Task: Change  the formatting of the data to Which is Less than 5, In conditional formating, put the option 'Green Fill with Dark Green Text. . 'In the sheet   Momentum Sales log book
Action: Mouse moved to (247, 366)
Screenshot: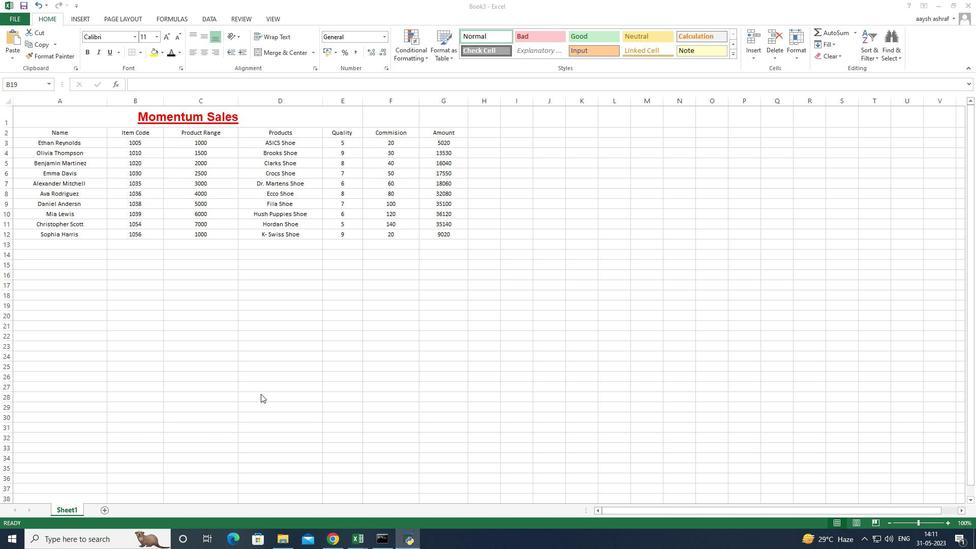 
Action: Mouse scrolled (247, 367) with delta (0, 0)
Screenshot: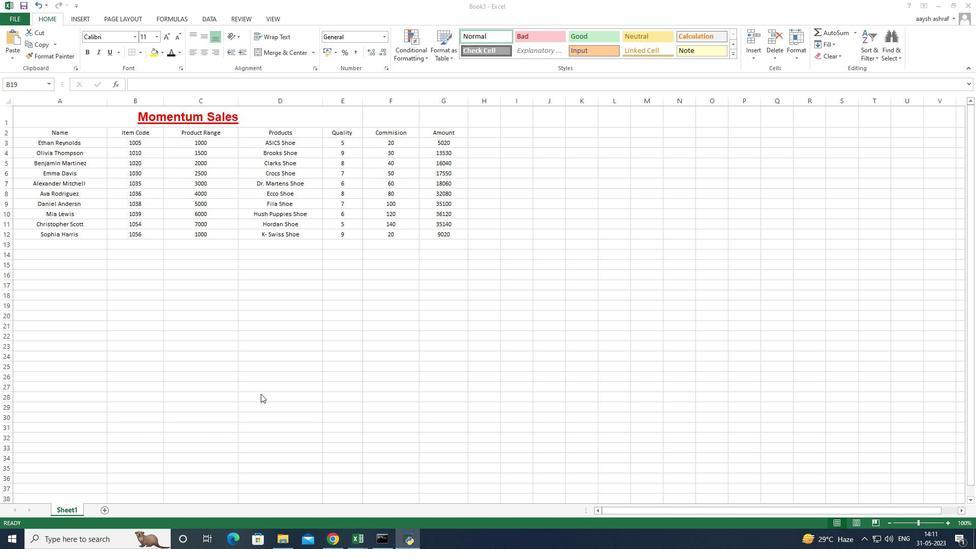 
Action: Mouse scrolled (247, 367) with delta (0, 0)
Screenshot: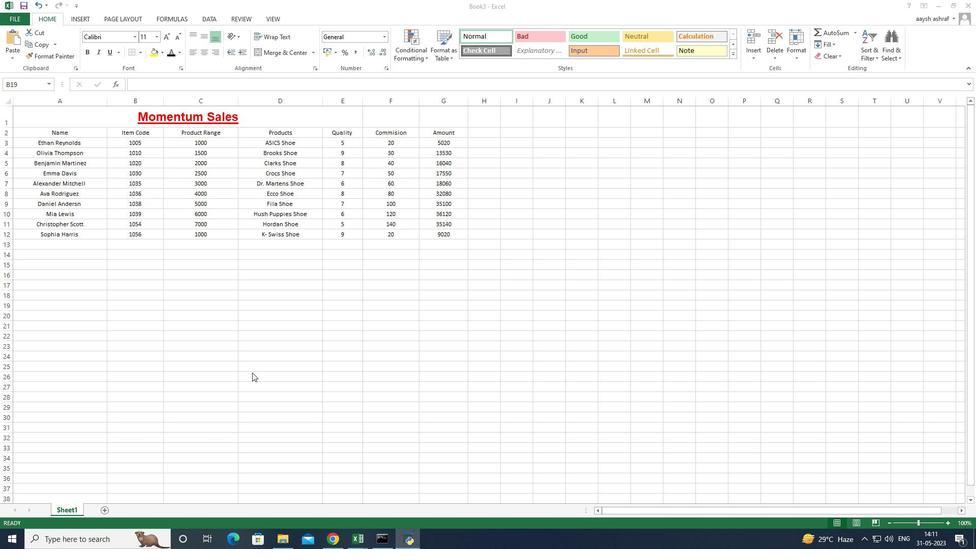 
Action: Mouse moved to (20, 130)
Screenshot: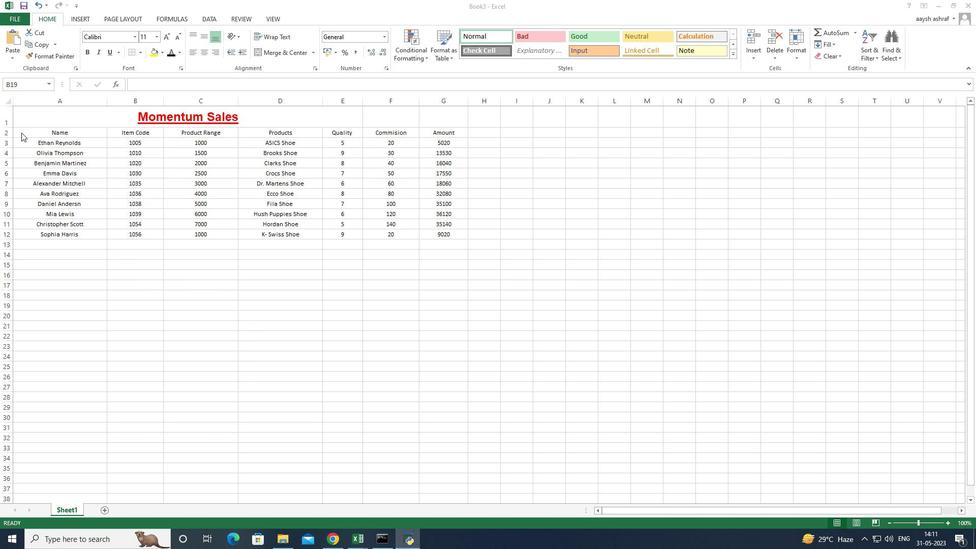 
Action: Mouse pressed left at (20, 130)
Screenshot: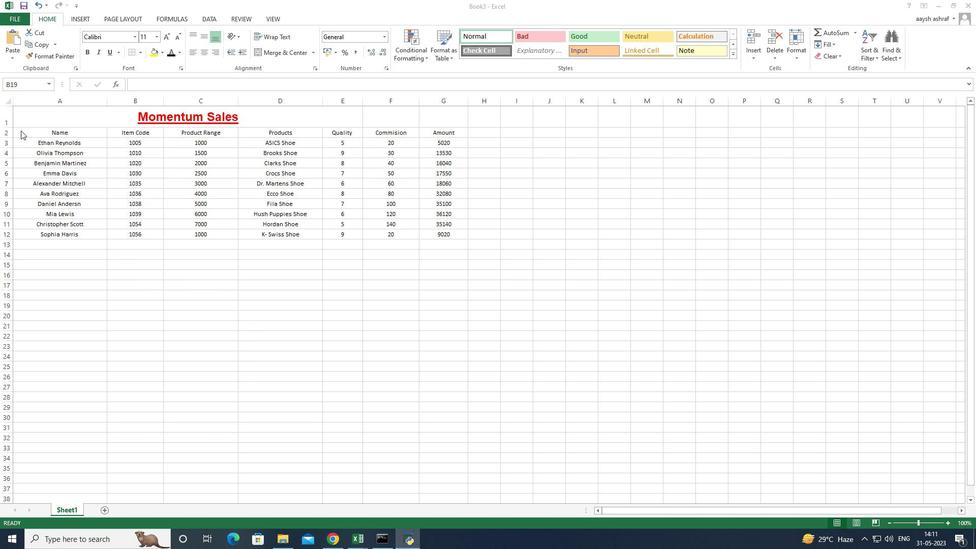 
Action: Mouse moved to (66, 130)
Screenshot: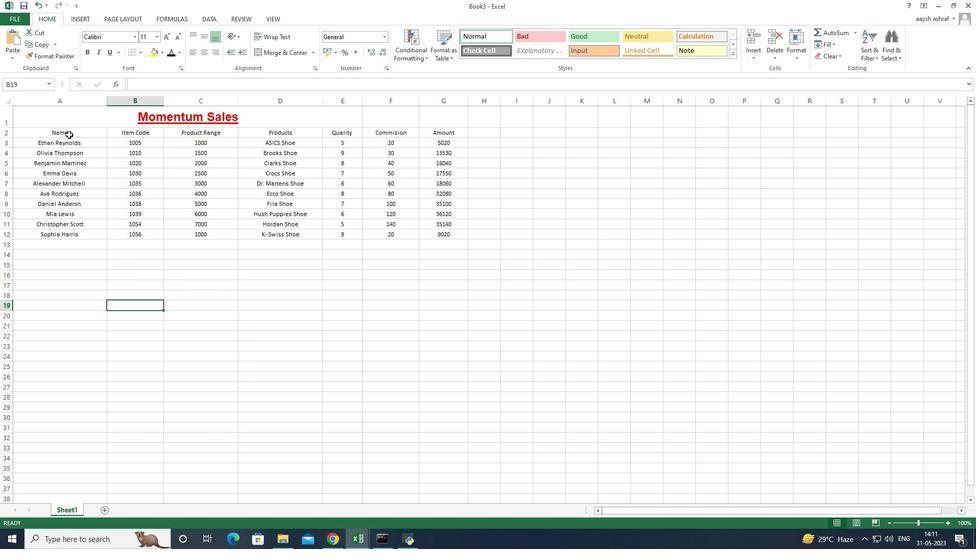 
Action: Mouse pressed left at (66, 130)
Screenshot: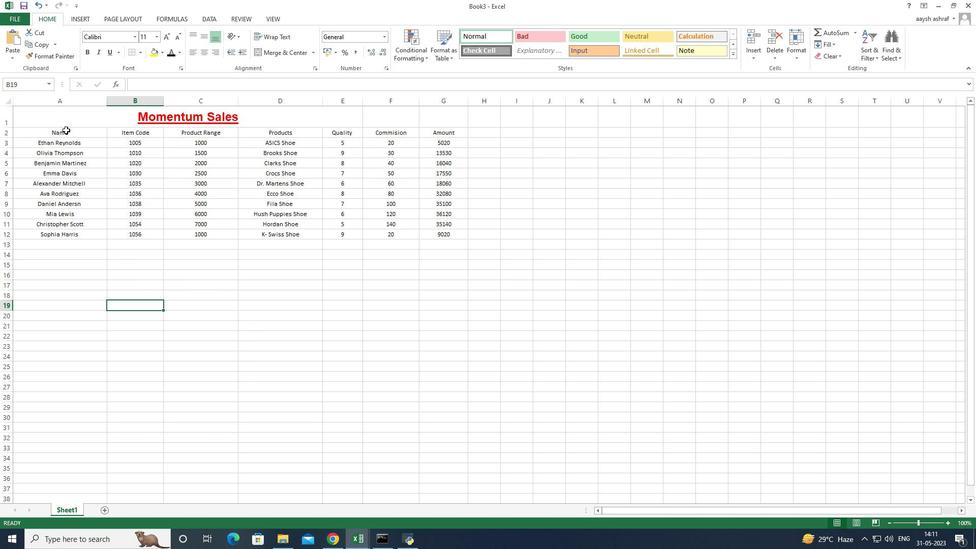 
Action: Mouse moved to (10, 133)
Screenshot: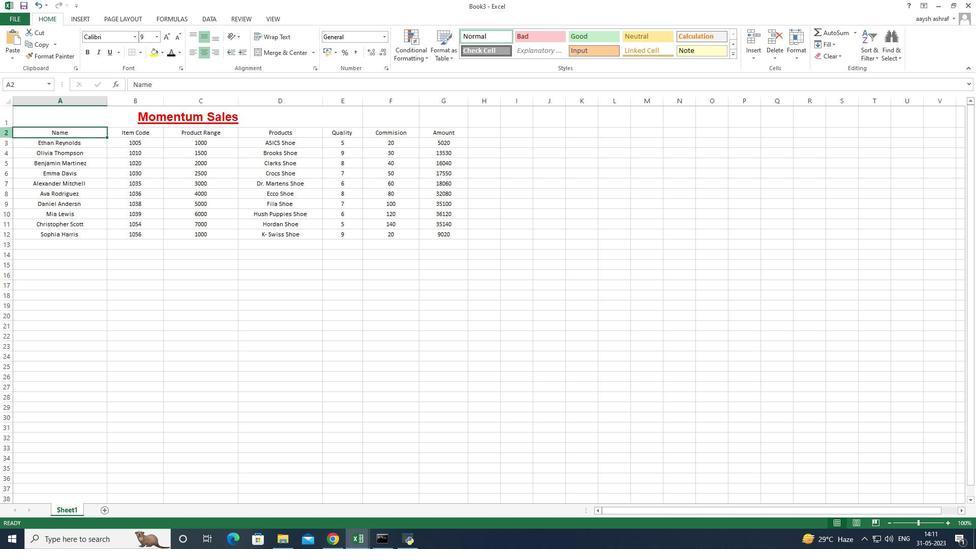 
Action: Mouse pressed left at (10, 133)
Screenshot: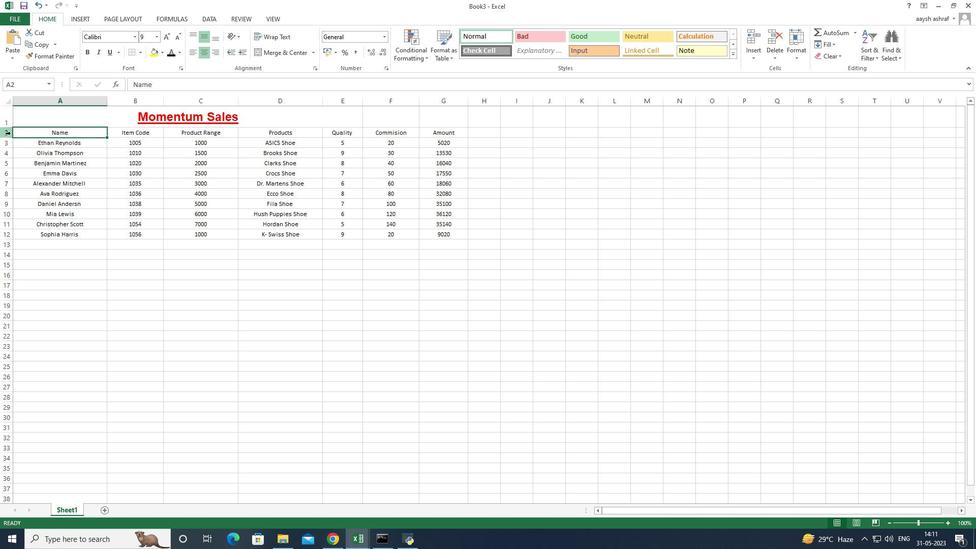 
Action: Mouse moved to (403, 45)
Screenshot: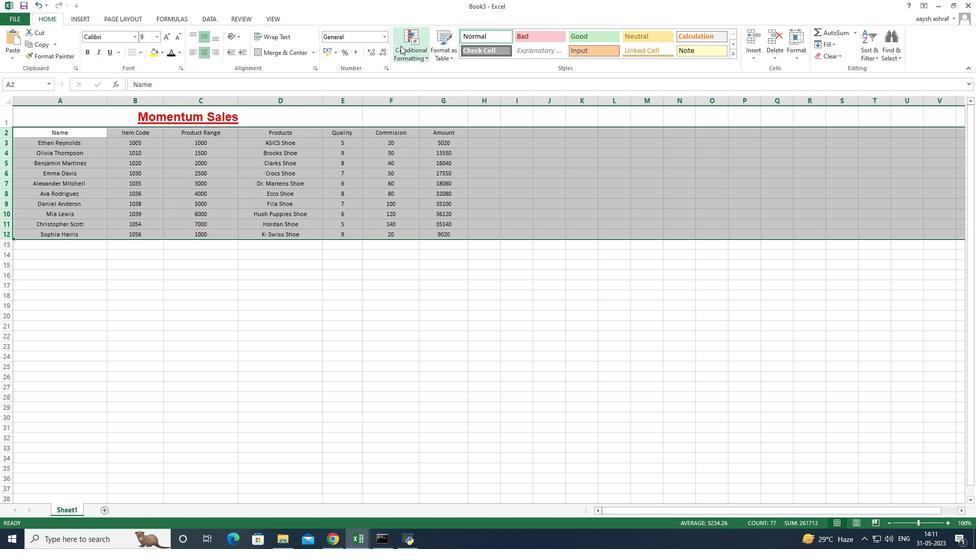 
Action: Mouse pressed left at (403, 45)
Screenshot: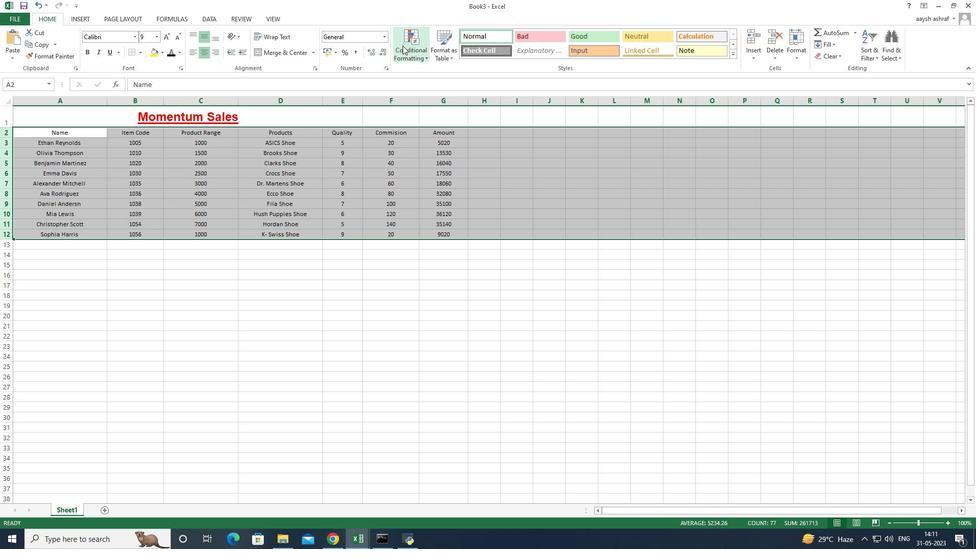 
Action: Mouse moved to (535, 95)
Screenshot: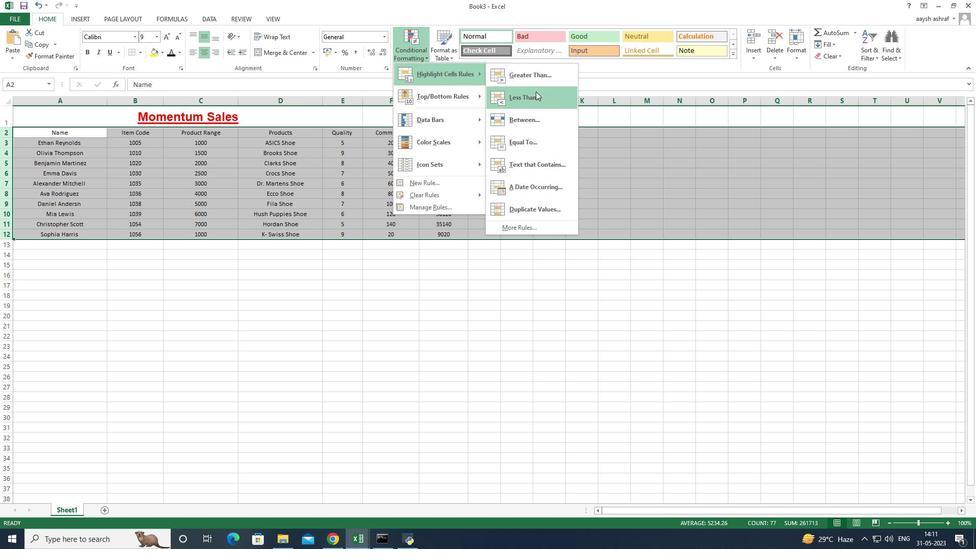 
Action: Mouse pressed left at (535, 95)
Screenshot: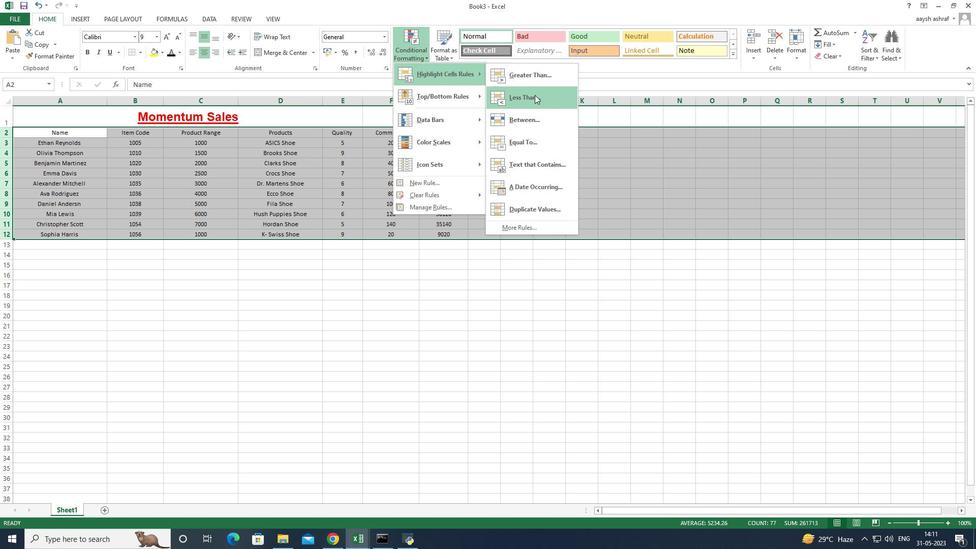 
Action: Mouse moved to (363, 268)
Screenshot: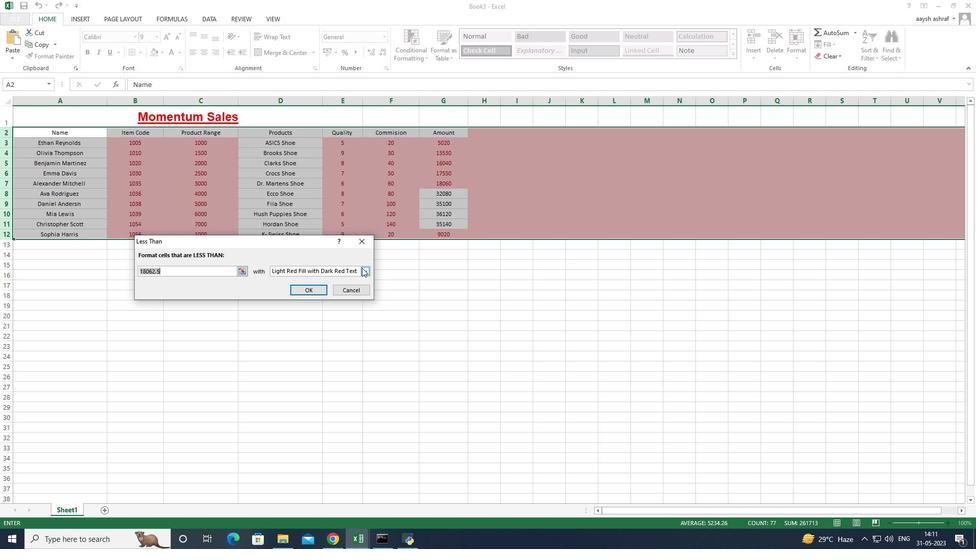 
Action: Mouse pressed left at (363, 268)
Screenshot: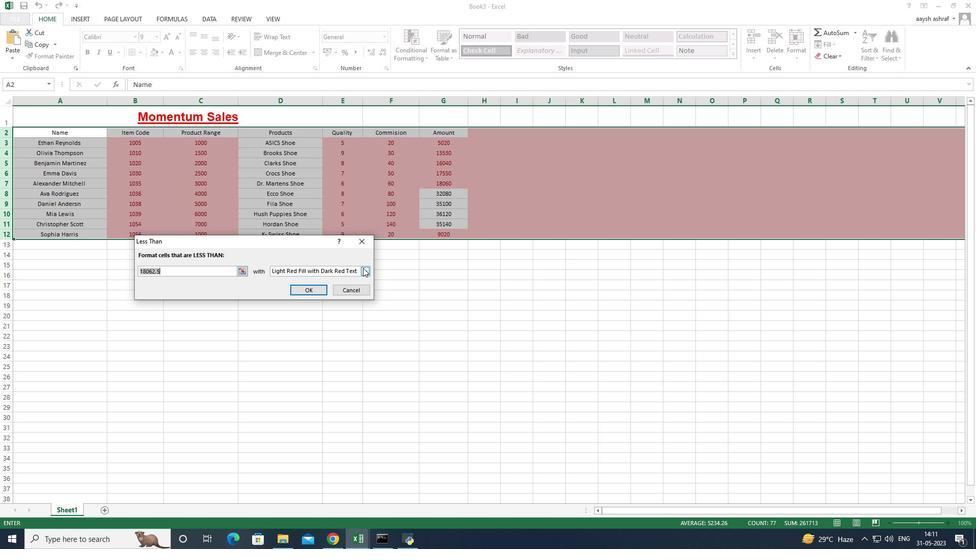 
Action: Mouse moved to (323, 292)
Screenshot: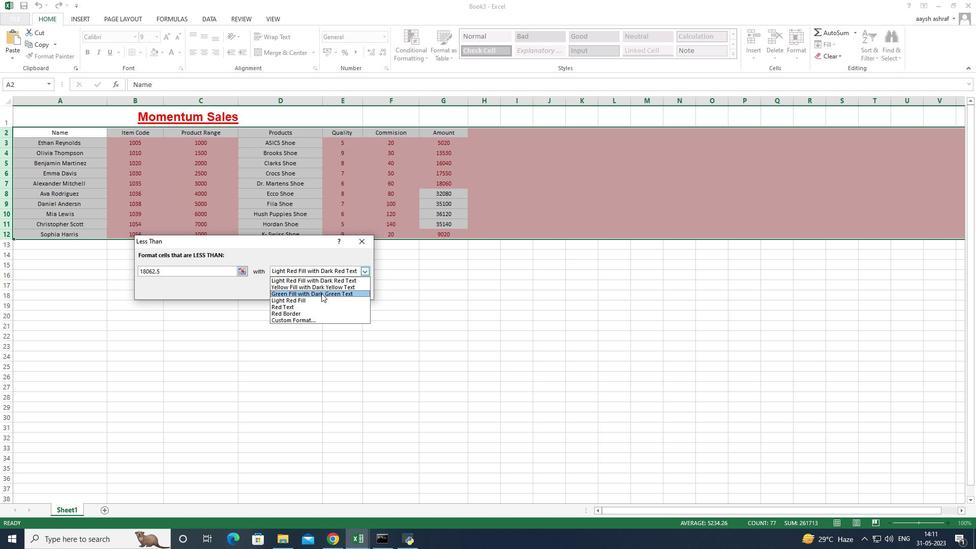 
Action: Mouse pressed left at (323, 292)
Screenshot: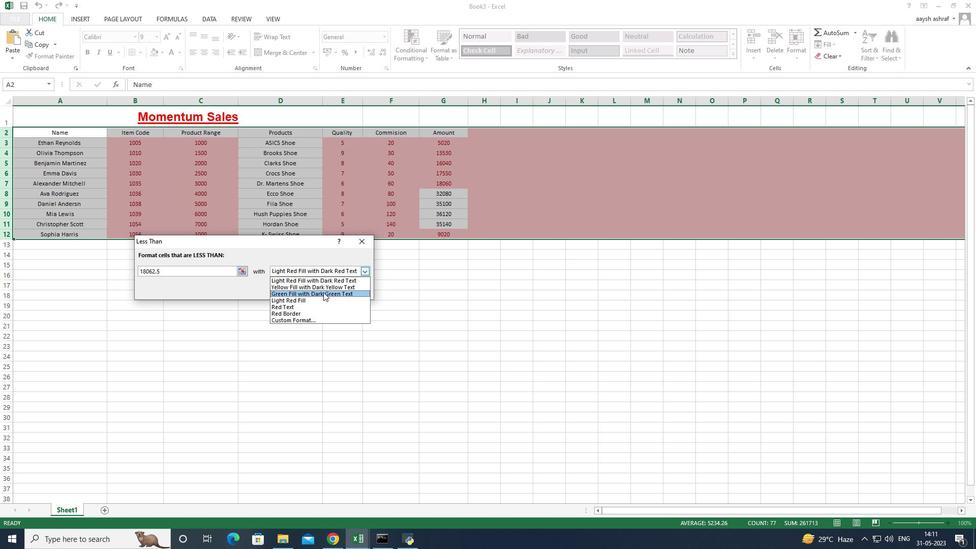 
Action: Mouse moved to (194, 269)
Screenshot: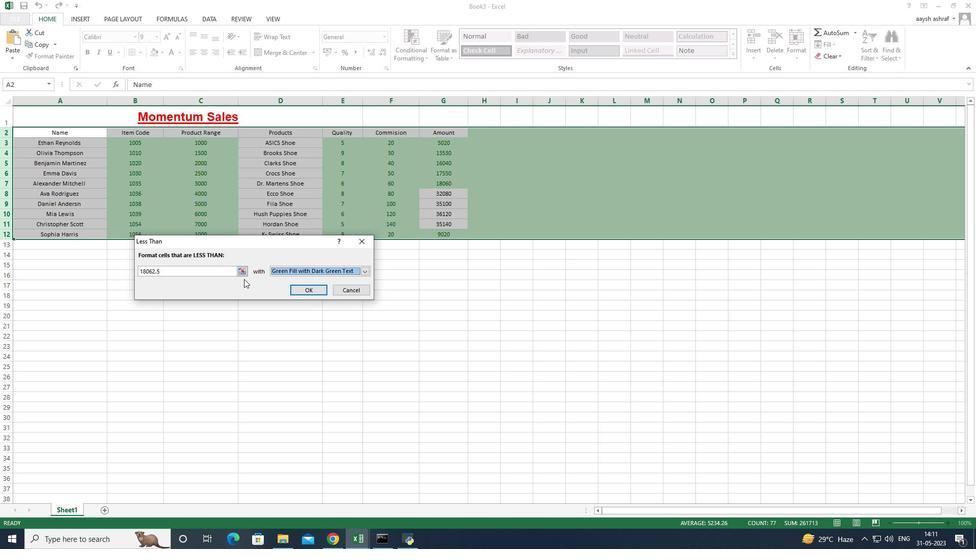 
Action: Mouse pressed left at (194, 269)
Screenshot: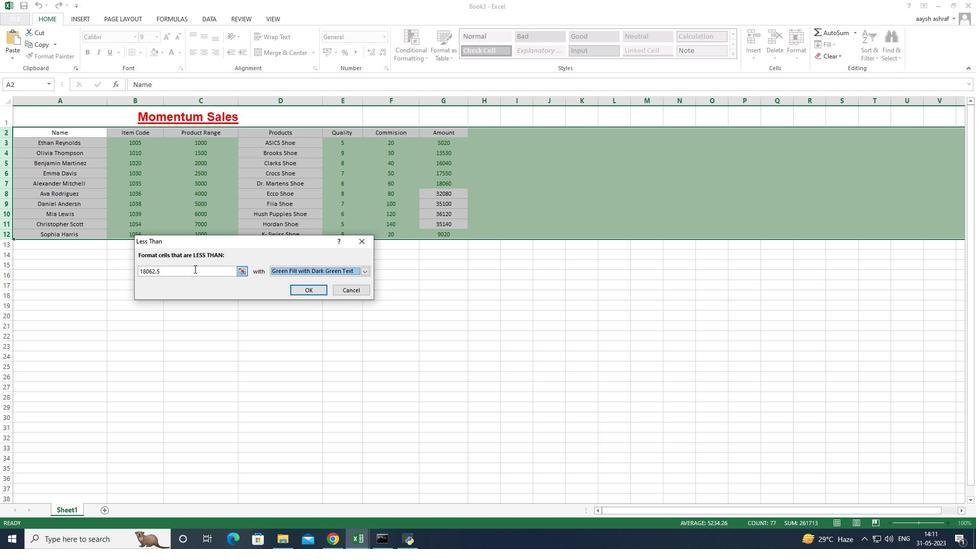
Action: Key pressed <Key.backspace><Key.backspace><Key.backspace><Key.backspace><Key.backspace><Key.backspace><Key.backspace><Key.backspace><Key.backspace><Key.backspace><Key.backspace><Key.backspace><Key.backspace><Key.backspace><Key.backspace><Key.backspace><Key.backspace><Key.backspace><Key.backspace>5
Screenshot: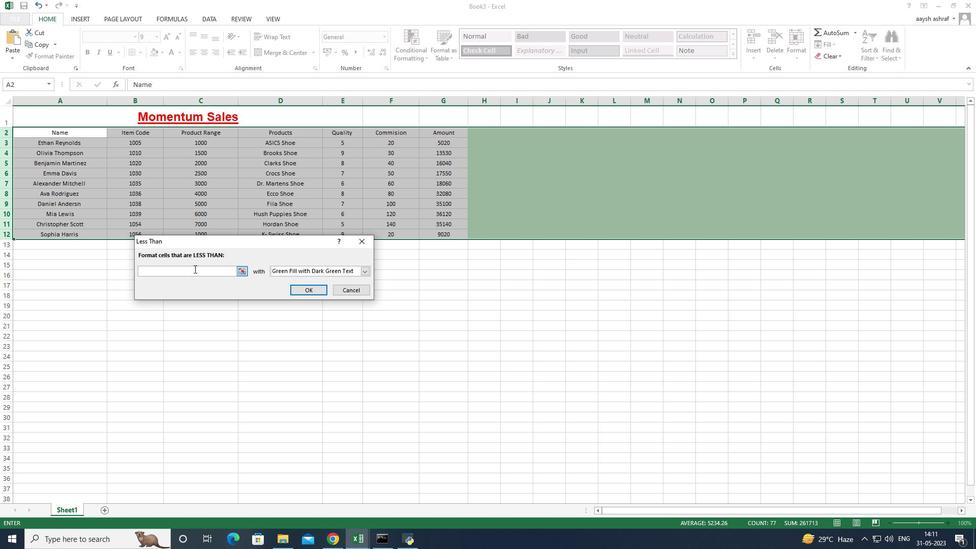 
Action: Mouse moved to (342, 289)
Screenshot: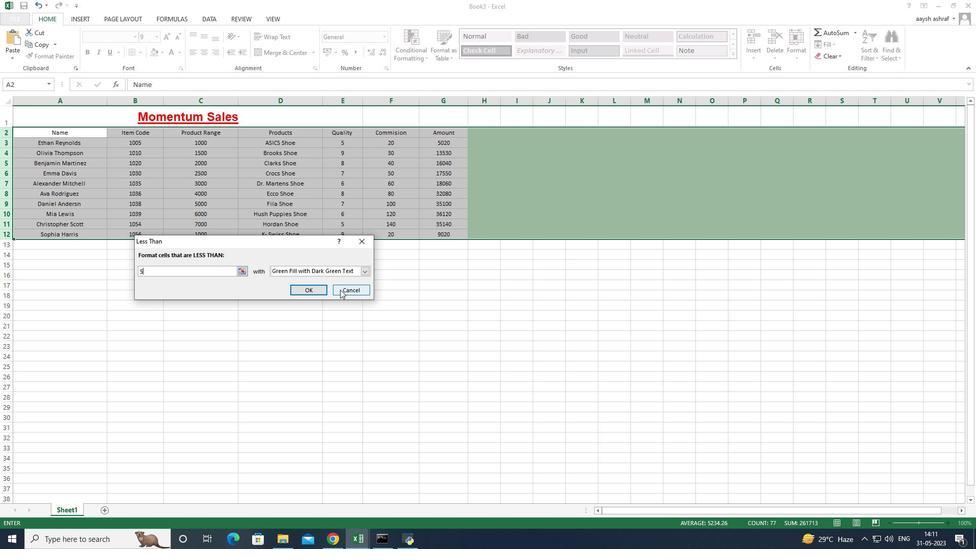 
Action: Mouse pressed left at (342, 289)
Screenshot: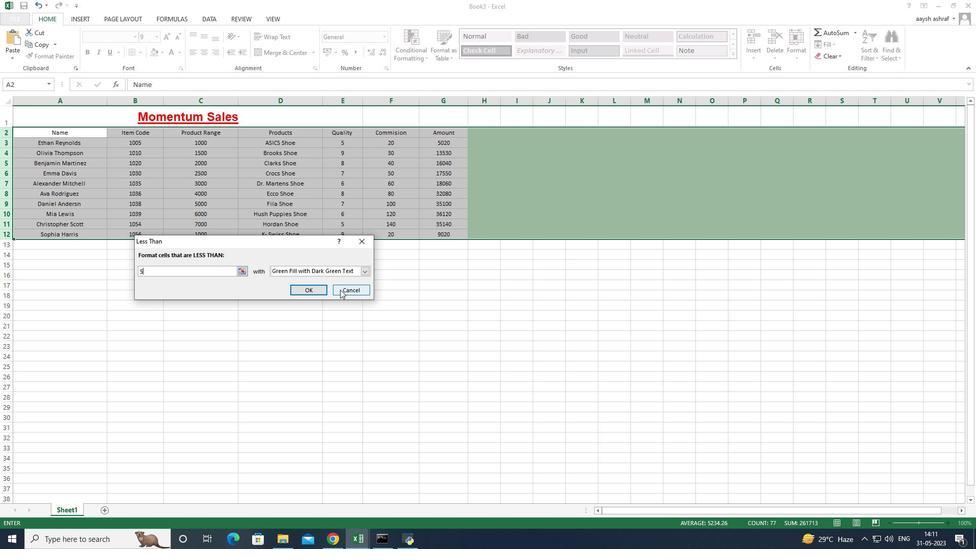 
Action: Mouse moved to (409, 49)
Screenshot: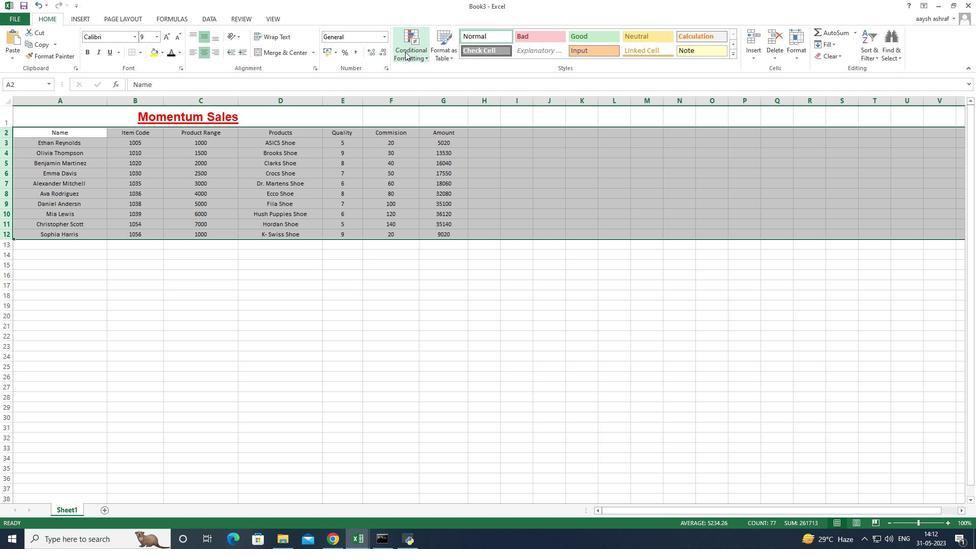 
Action: Mouse pressed left at (409, 49)
Screenshot: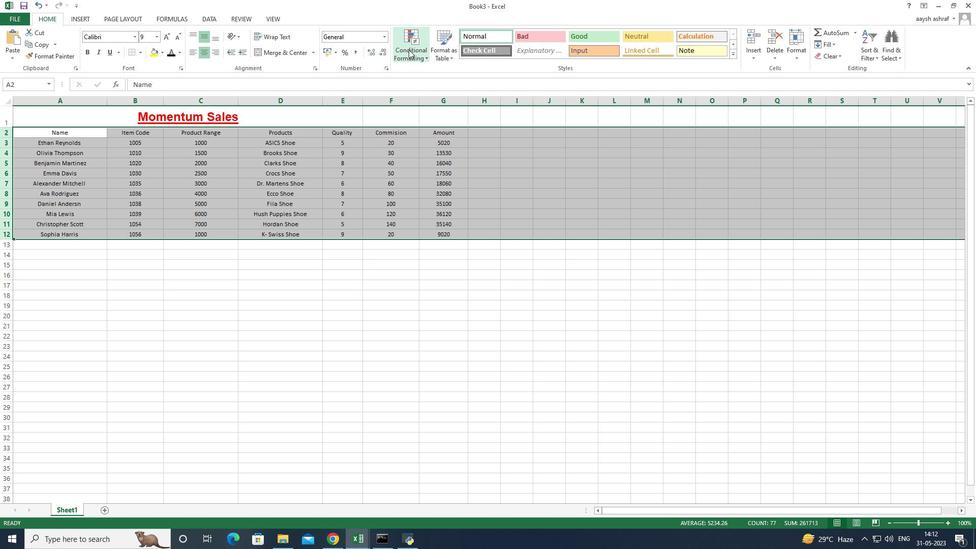 
Action: Mouse moved to (536, 99)
Screenshot: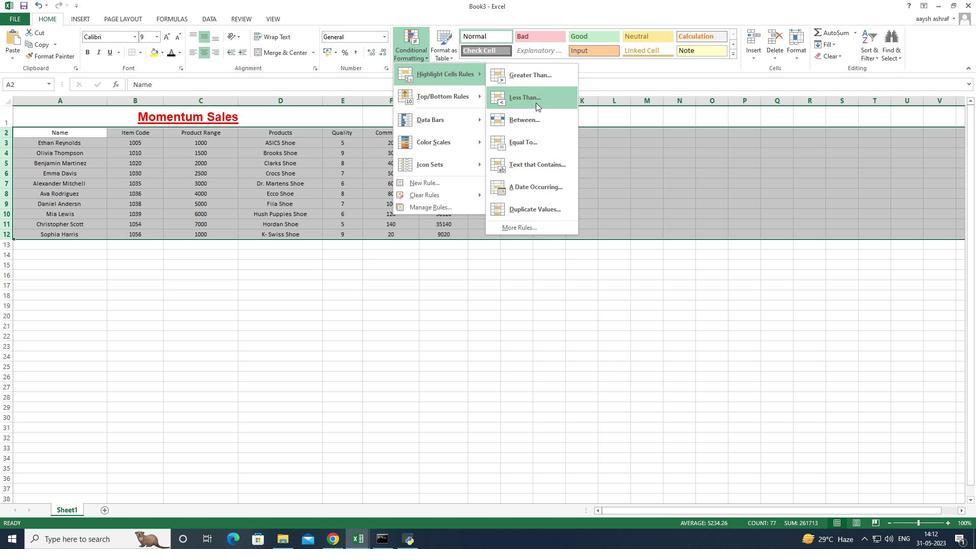 
Action: Mouse pressed left at (536, 99)
Screenshot: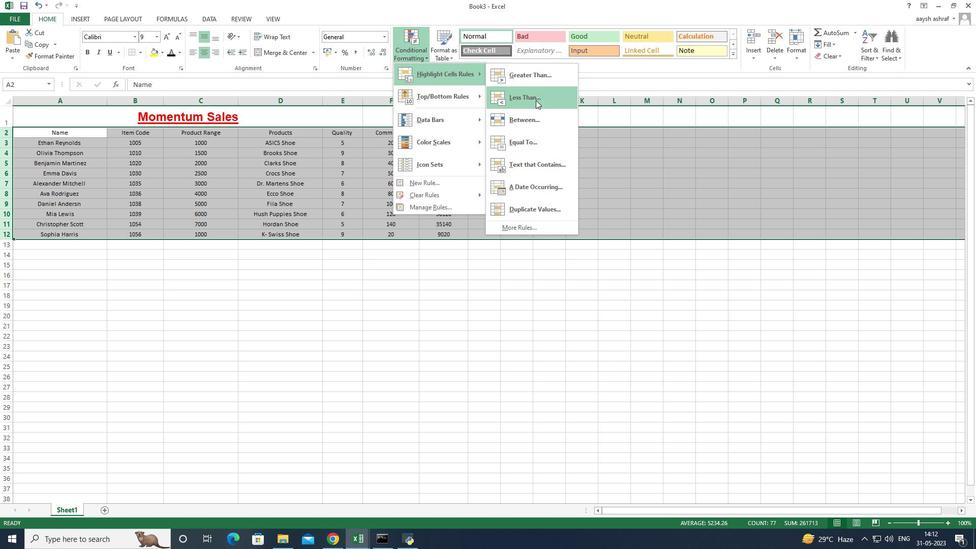
Action: Mouse moved to (264, 251)
Screenshot: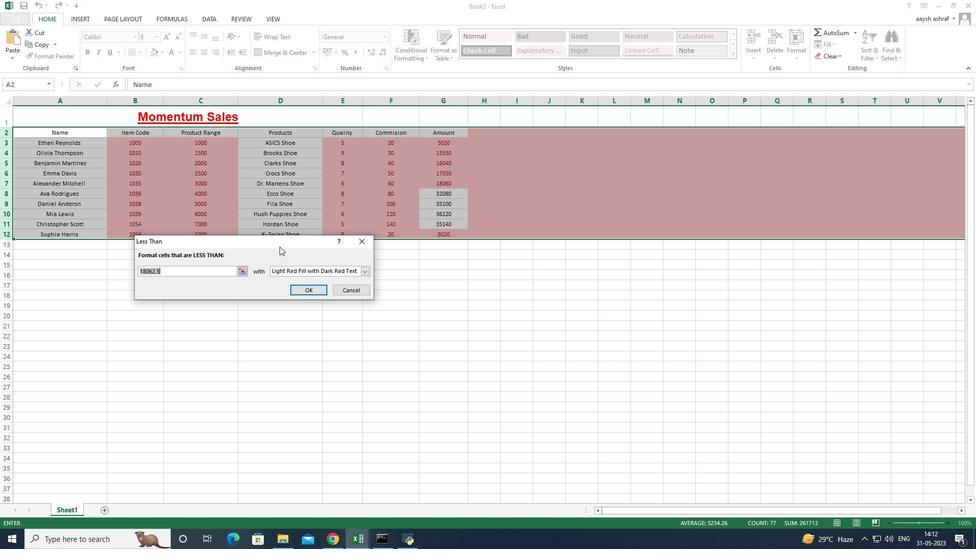 
Action: Key pressed <Key.backspace><Key.backspace><Key.backspace><Key.backspace>5
Screenshot: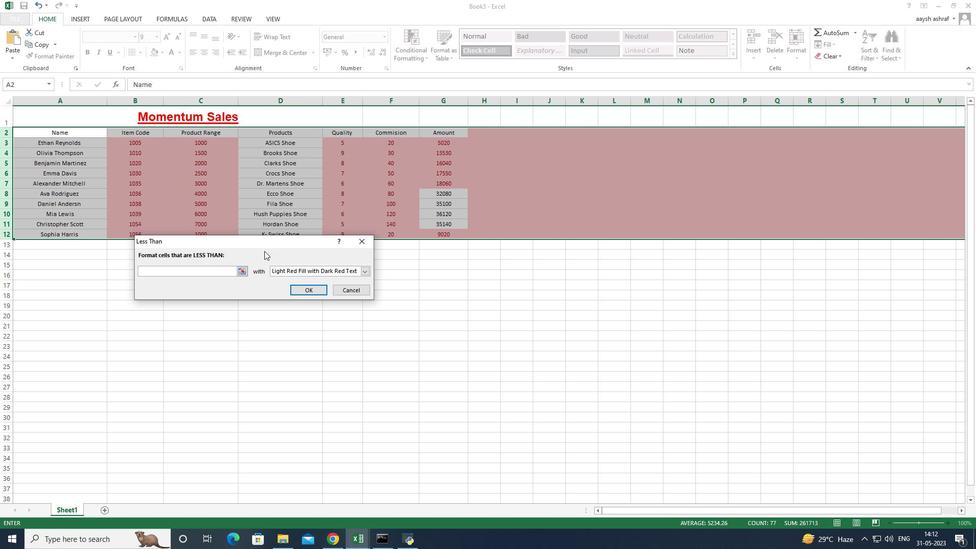 
Action: Mouse moved to (366, 268)
Screenshot: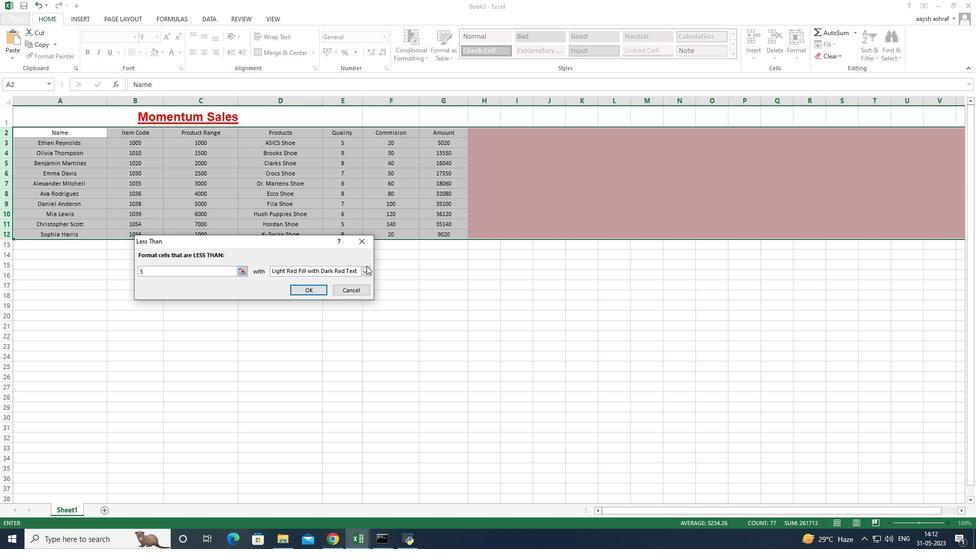 
Action: Mouse pressed left at (366, 268)
Screenshot: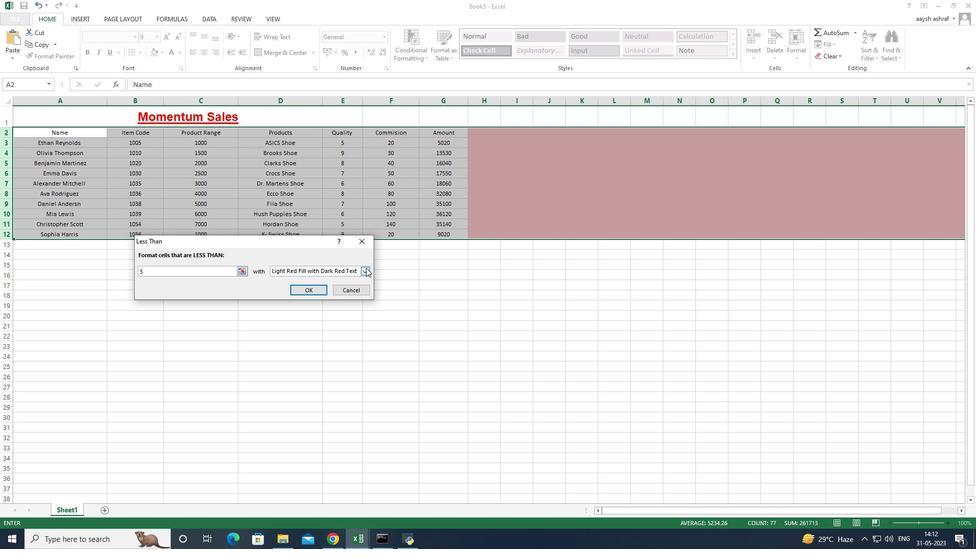 
Action: Mouse moved to (329, 294)
Screenshot: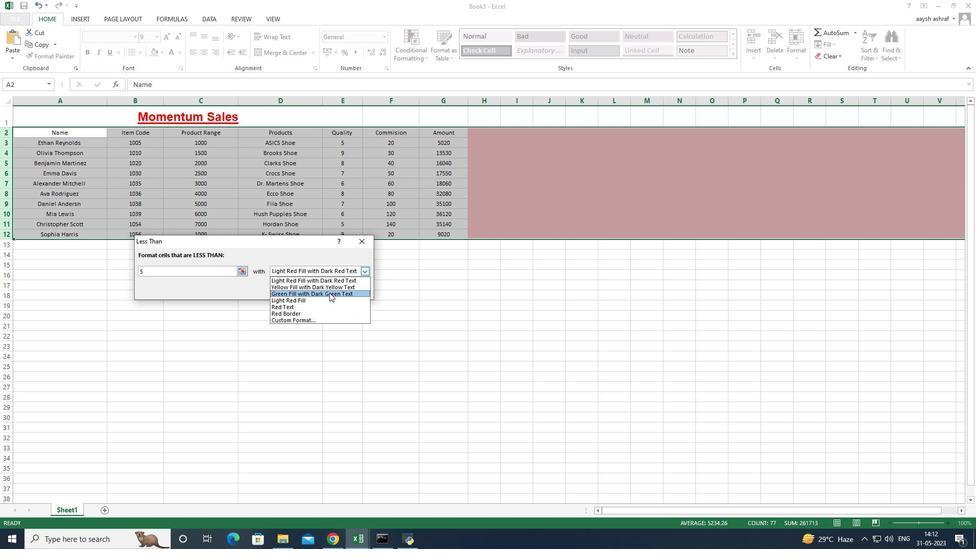 
Action: Mouse pressed left at (329, 294)
Screenshot: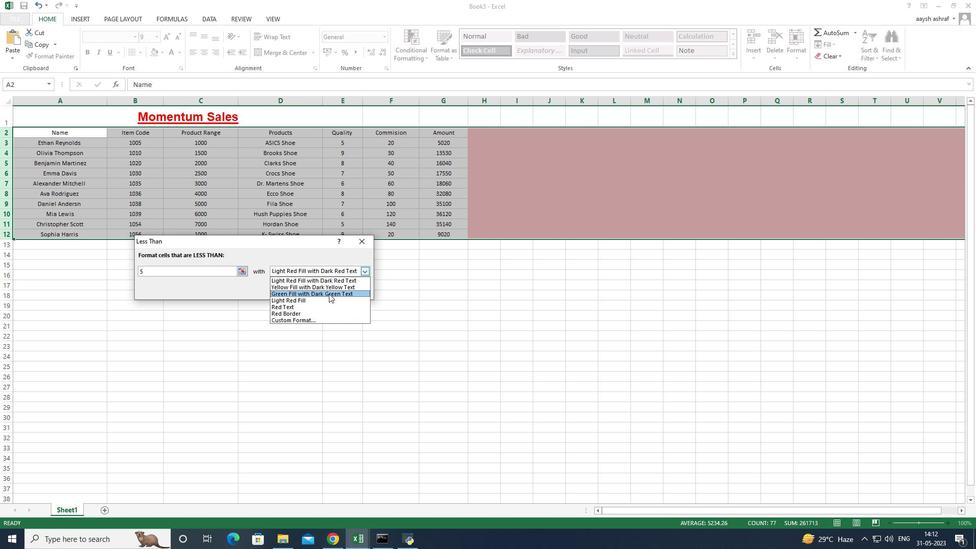 
Action: Mouse moved to (309, 287)
Screenshot: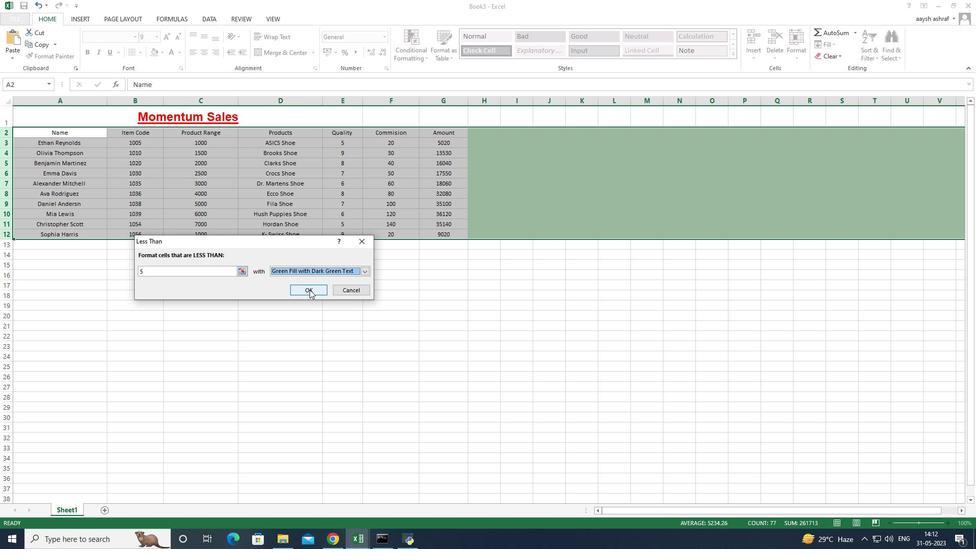 
Action: Mouse pressed left at (309, 287)
Screenshot: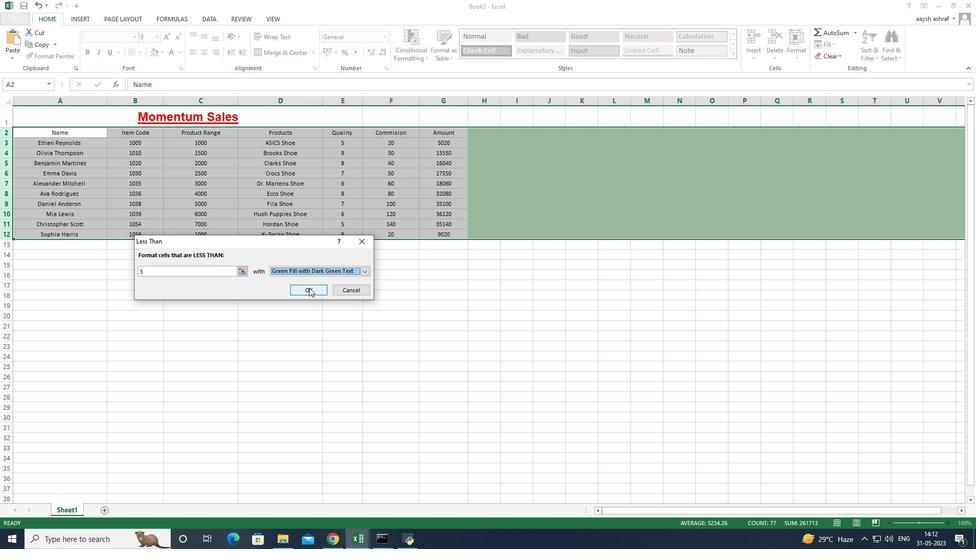 
Action: Mouse moved to (466, 244)
Screenshot: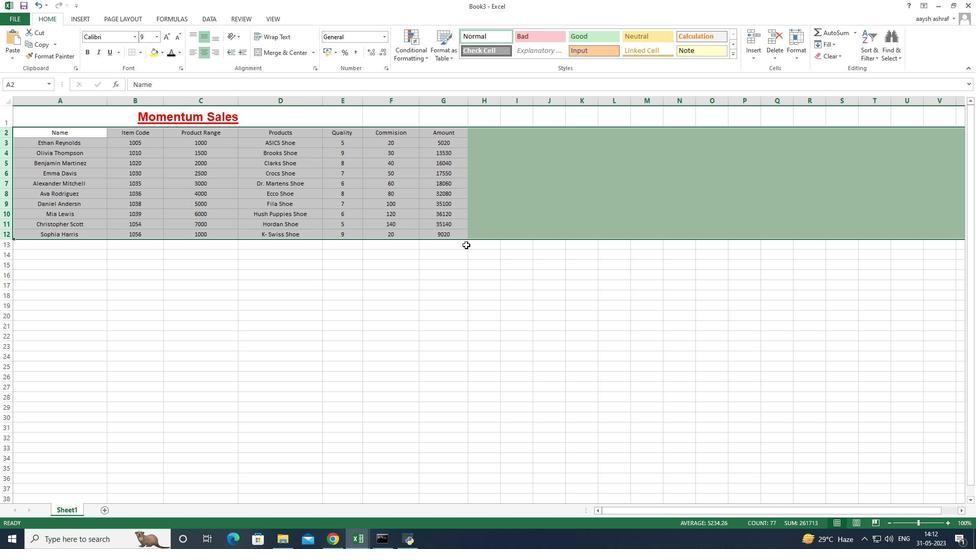 
Action: Key pressed ctrl+Z
Screenshot: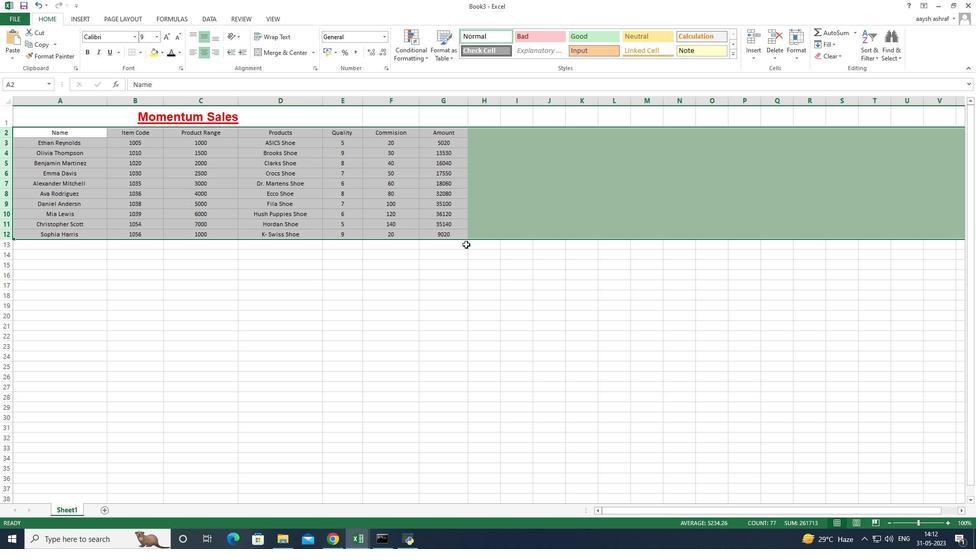 
Action: Mouse moved to (383, 267)
Screenshot: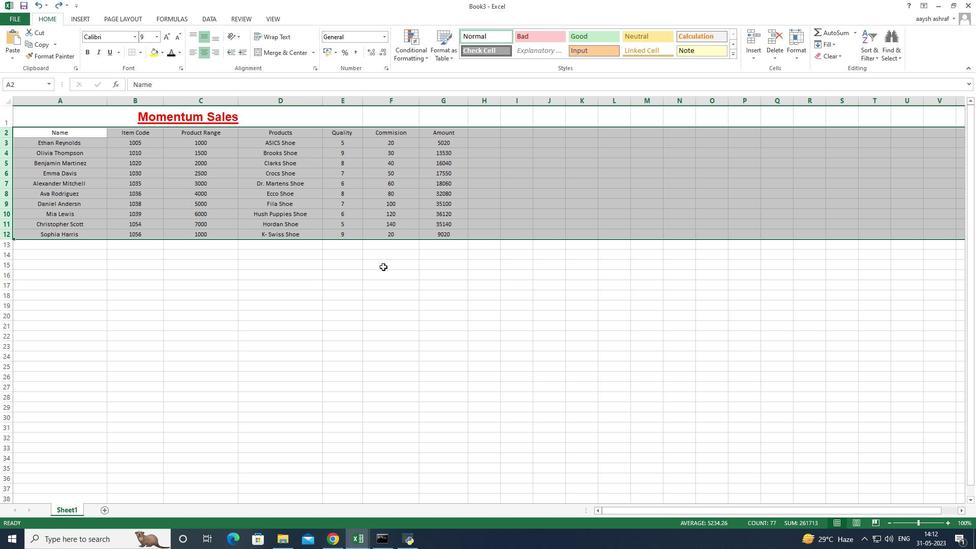 
Action: Mouse pressed left at (383, 267)
Screenshot: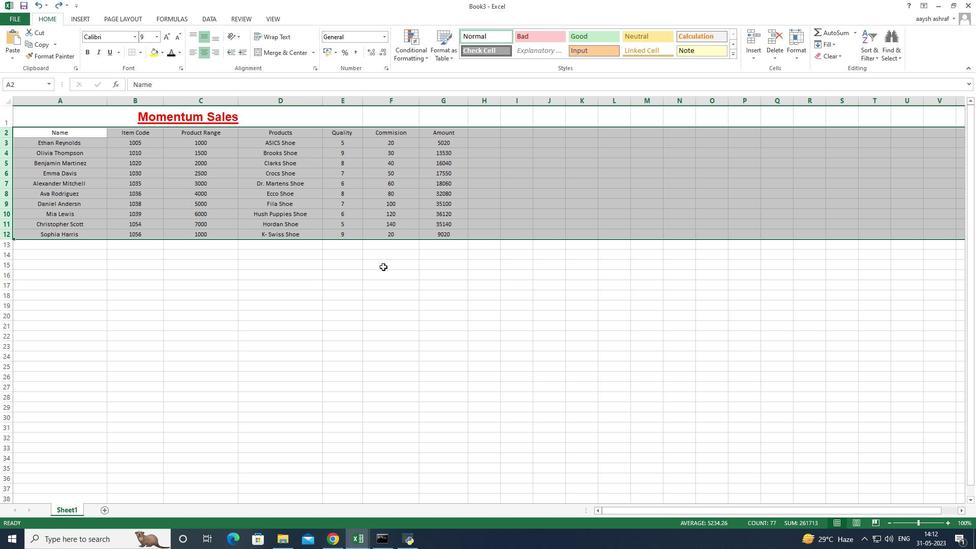 
Action: Mouse moved to (45, 133)
Screenshot: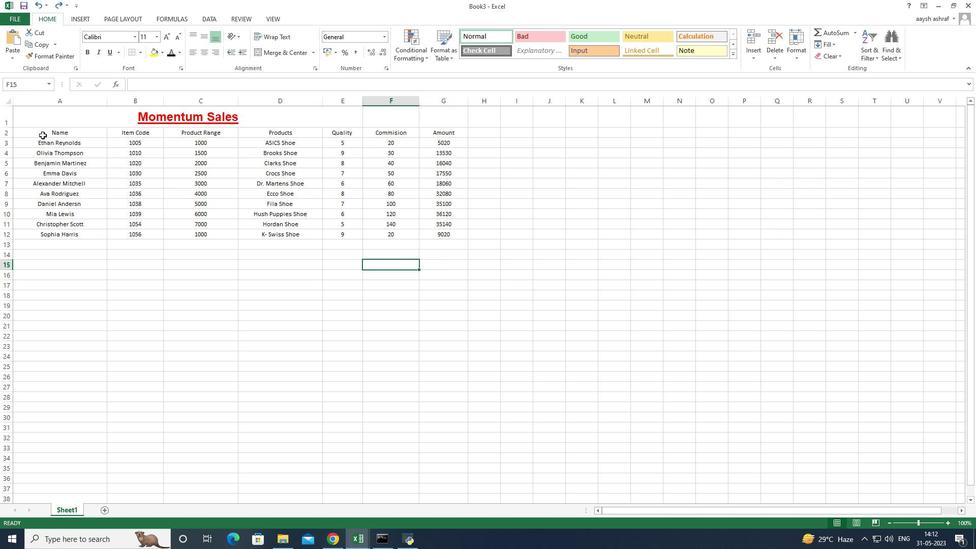 
Action: Mouse pressed left at (45, 133)
Screenshot: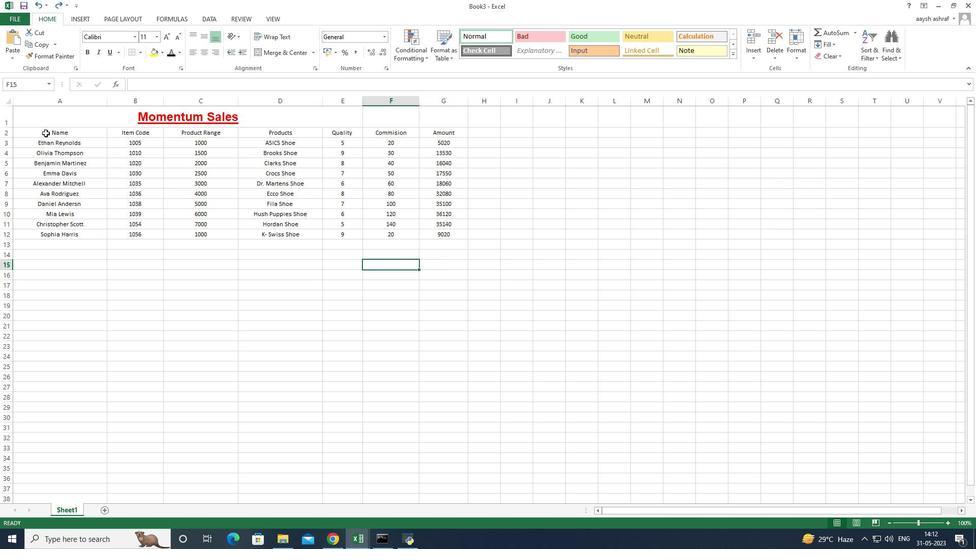 
Action: Mouse moved to (416, 49)
Screenshot: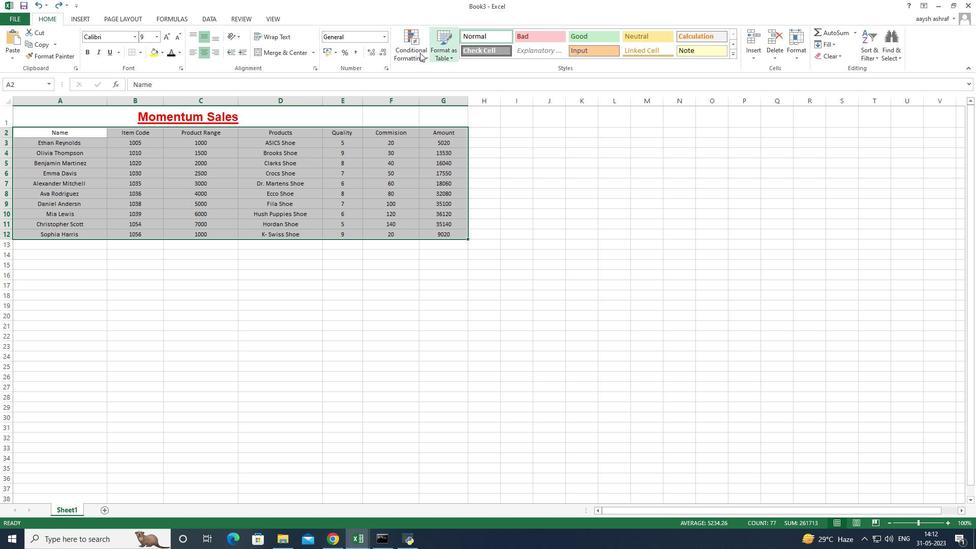 
Action: Mouse pressed left at (416, 49)
Screenshot: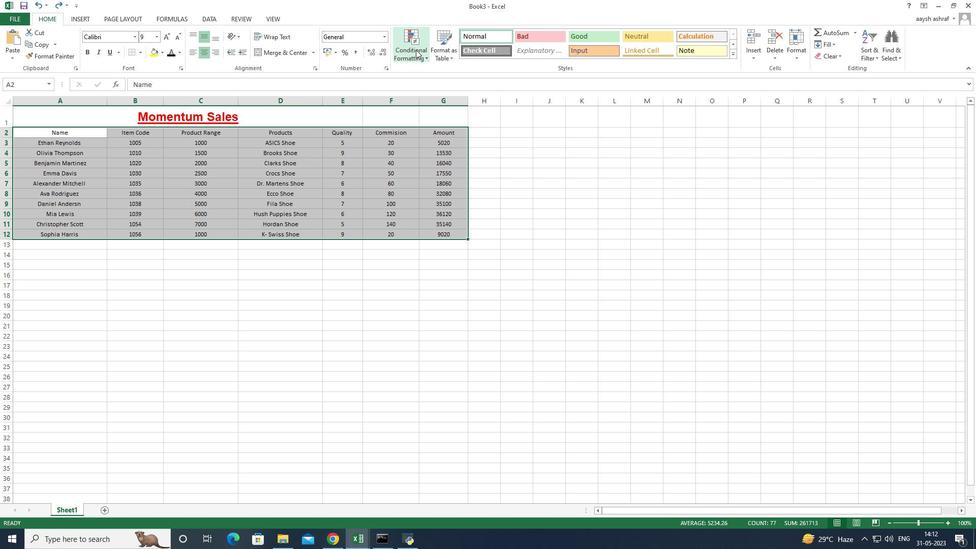 
Action: Mouse moved to (536, 109)
Screenshot: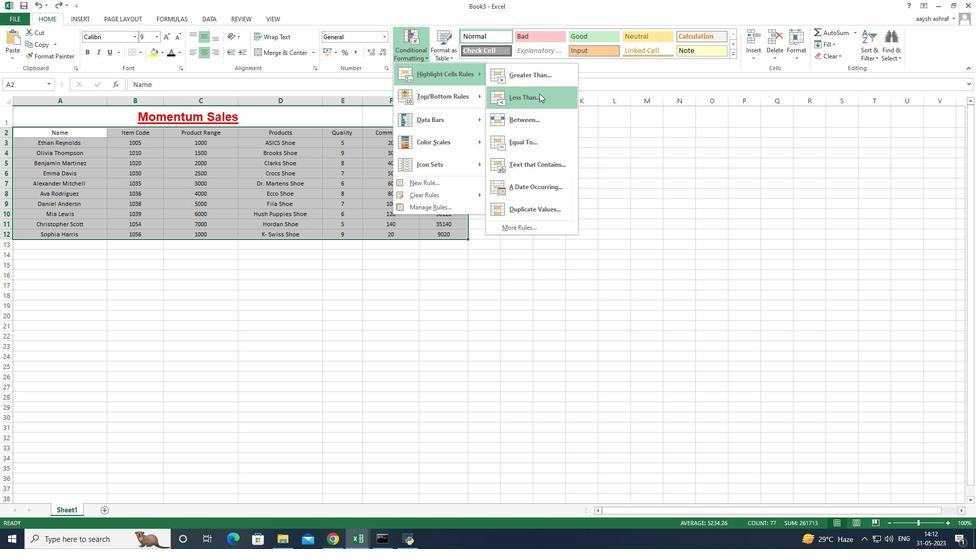 
Action: Mouse pressed left at (536, 109)
Screenshot: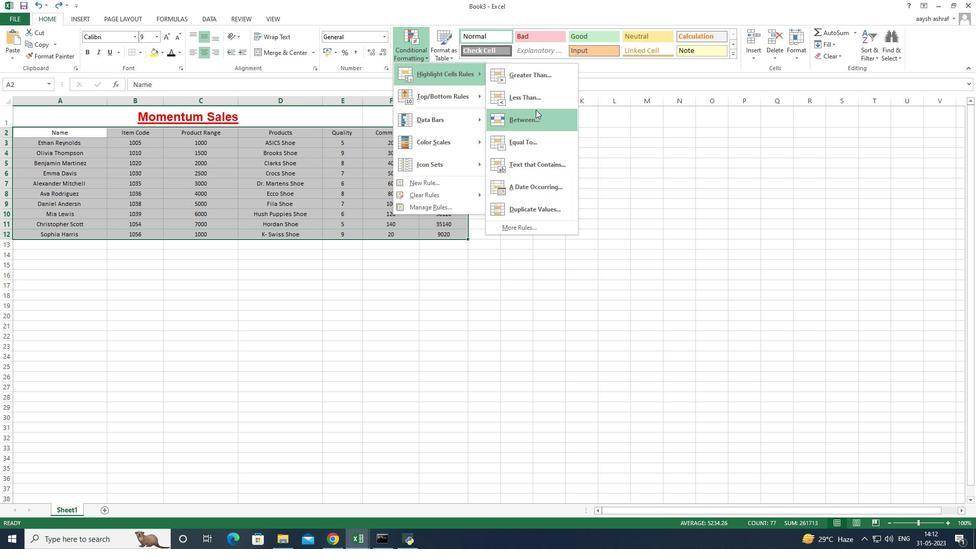 
Action: Mouse moved to (359, 289)
Screenshot: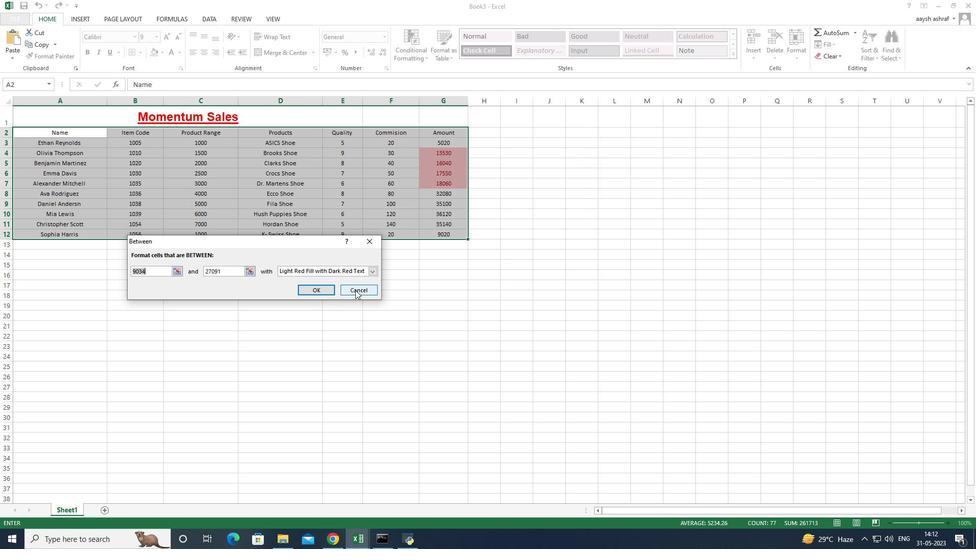 
Action: Mouse pressed left at (359, 289)
Screenshot: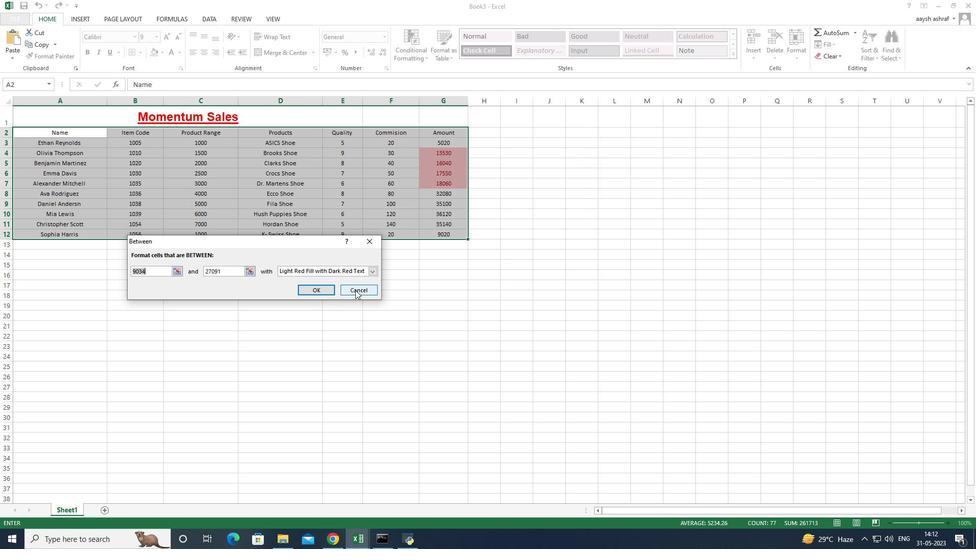 
Action: Mouse moved to (409, 53)
Screenshot: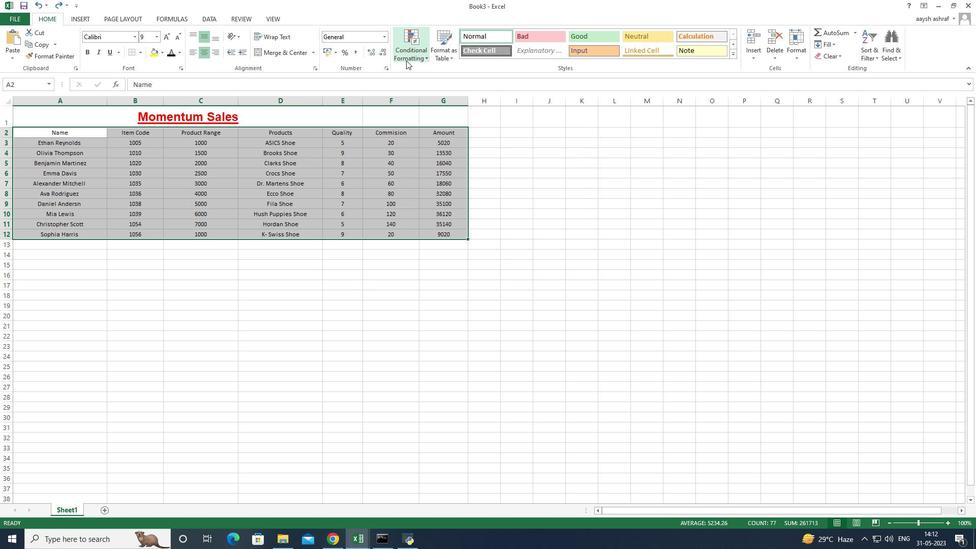 
Action: Mouse pressed left at (409, 53)
Screenshot: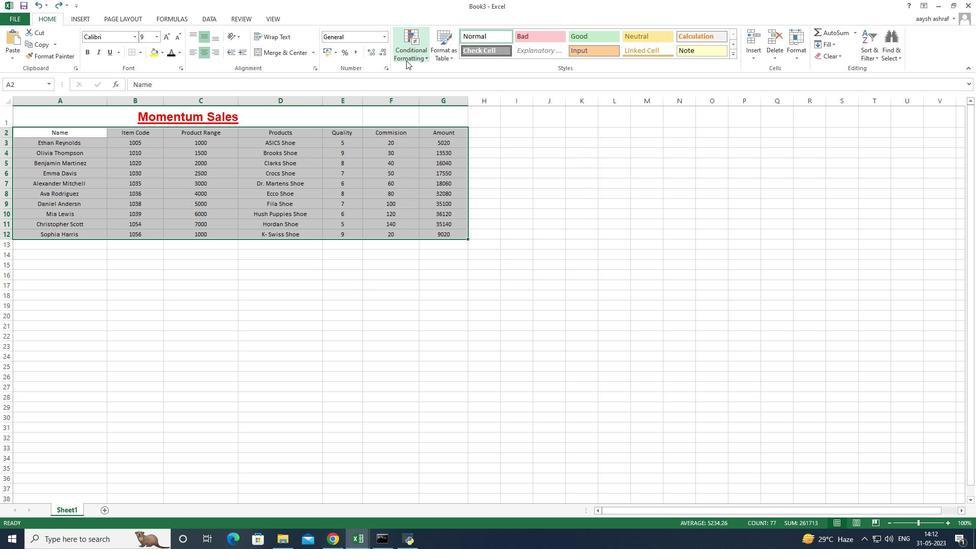 
Action: Mouse moved to (511, 98)
Screenshot: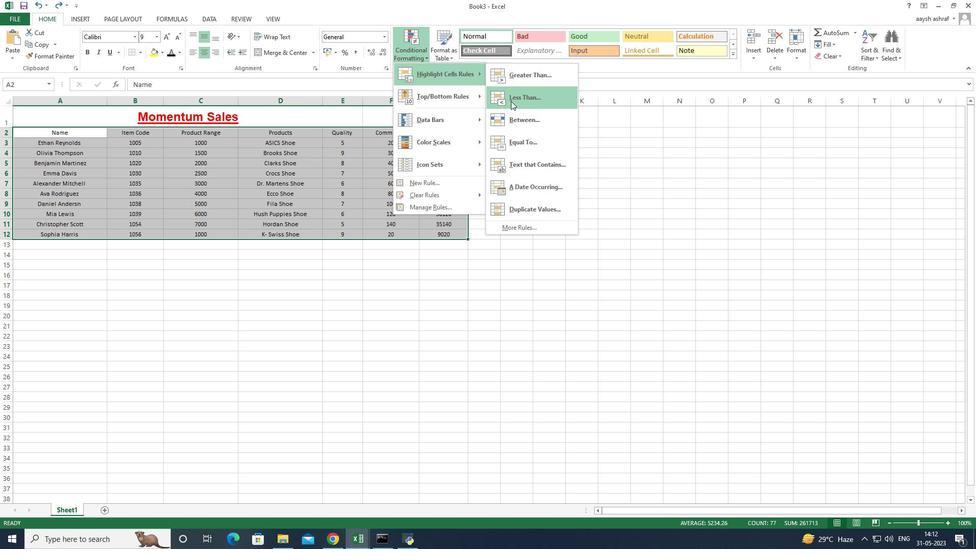 
Action: Mouse pressed left at (511, 98)
Screenshot: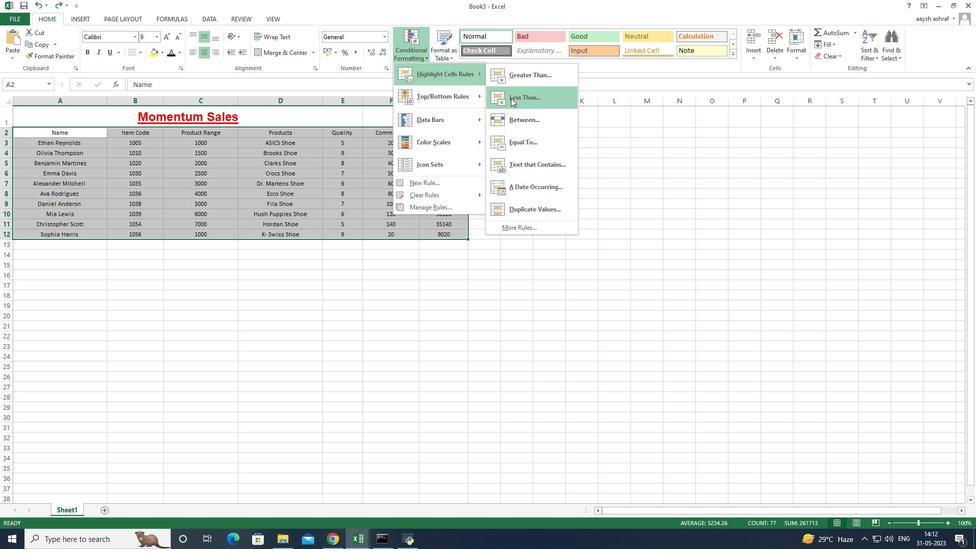 
Action: Mouse moved to (226, 278)
Screenshot: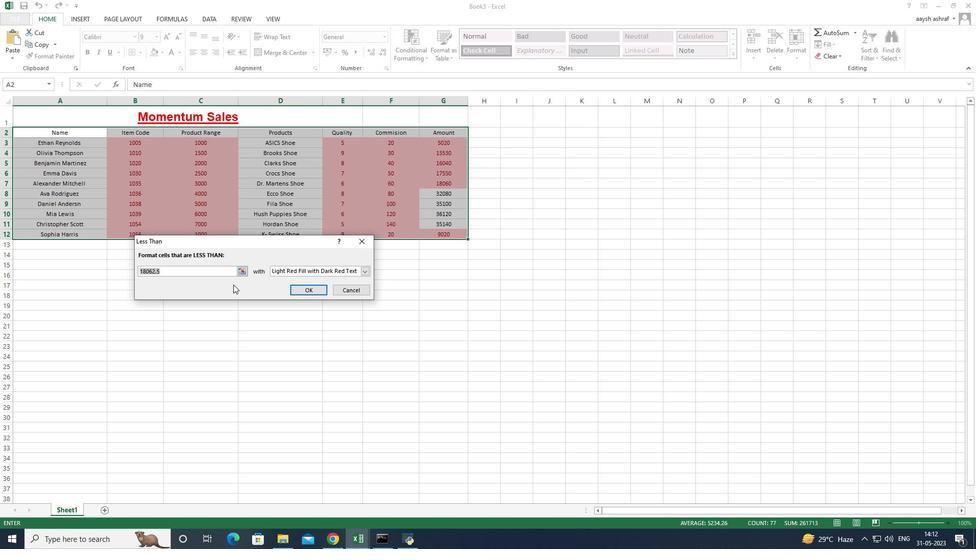 
Action: Key pressed <Key.backspace><Key.backspace><Key.backspace>5
Screenshot: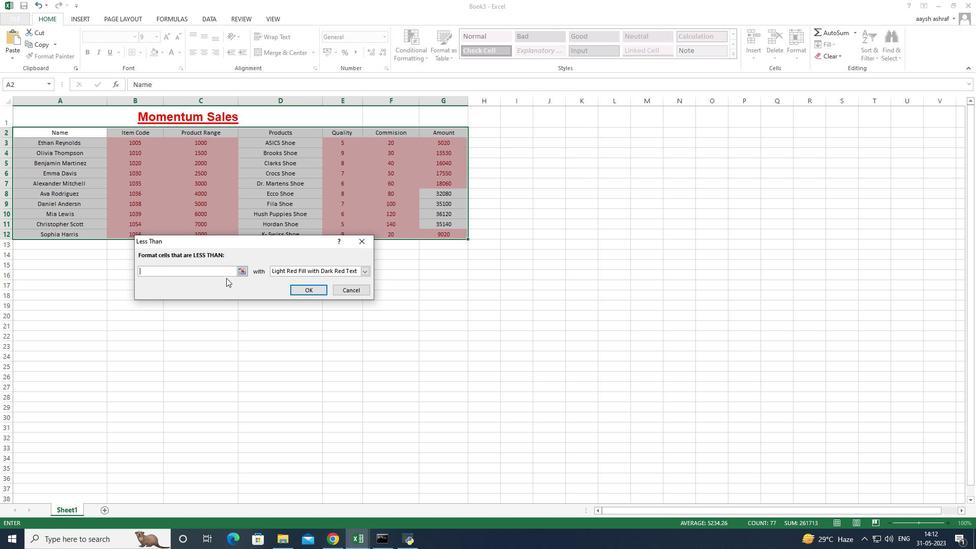 
Action: Mouse moved to (365, 269)
Screenshot: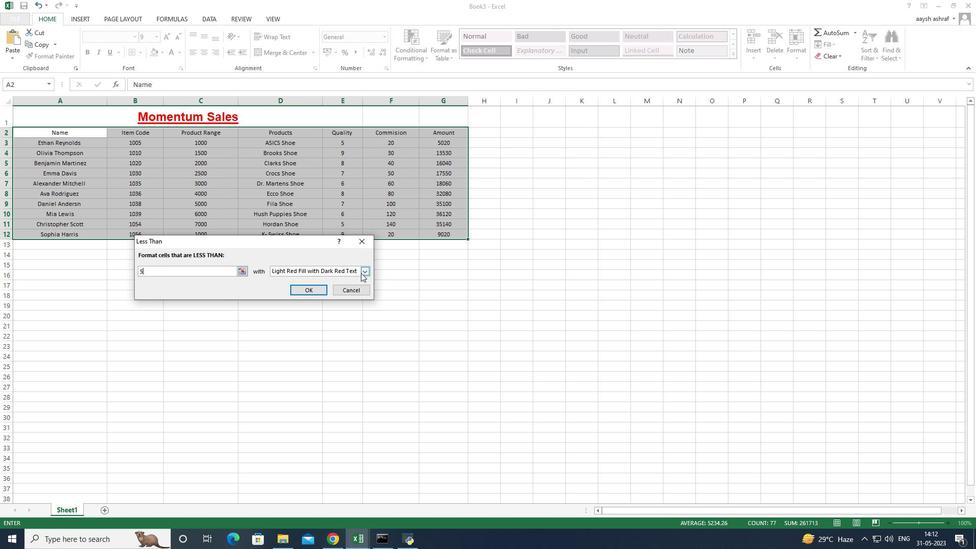 
Action: Mouse pressed left at (365, 269)
Screenshot: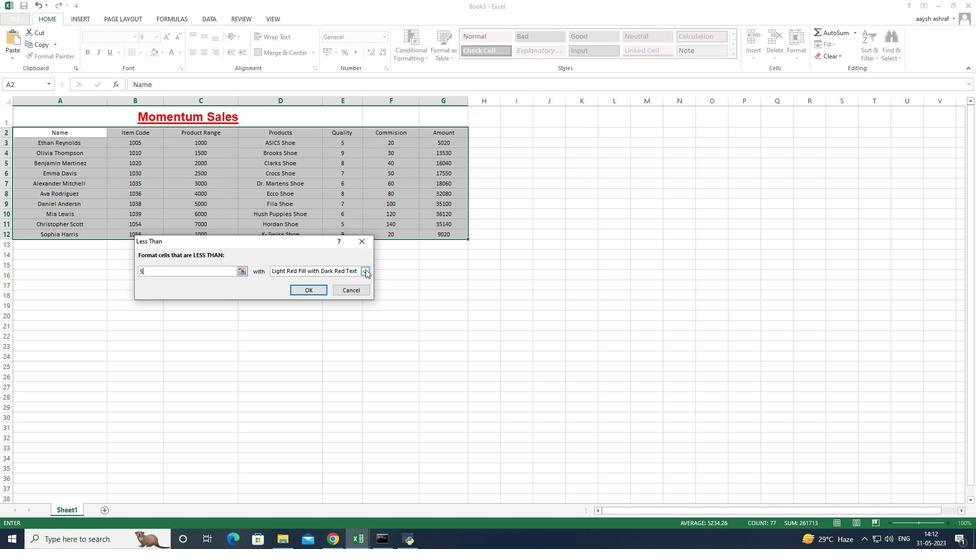 
Action: Mouse moved to (322, 294)
Screenshot: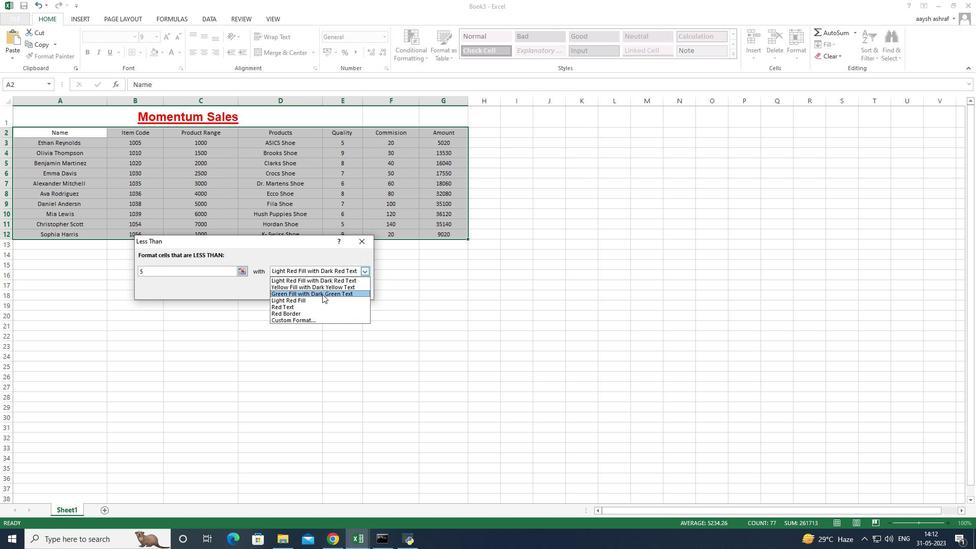 
Action: Mouse pressed left at (322, 294)
Screenshot: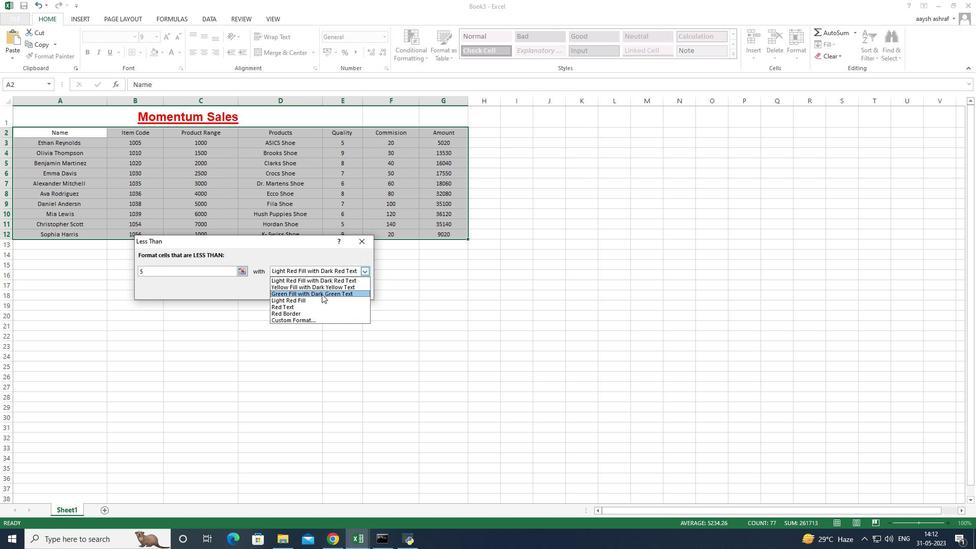 
Action: Mouse moved to (315, 291)
Screenshot: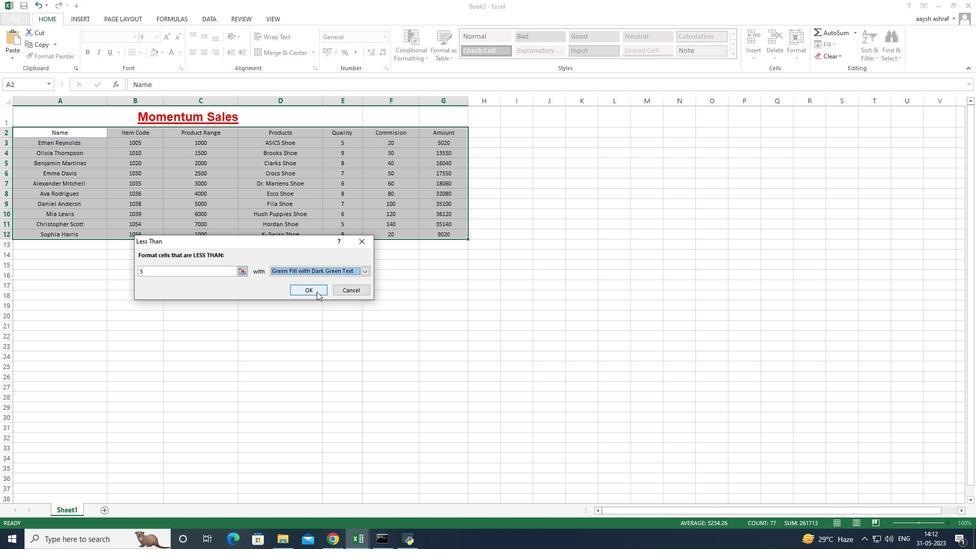 
Action: Mouse pressed left at (315, 291)
Screenshot: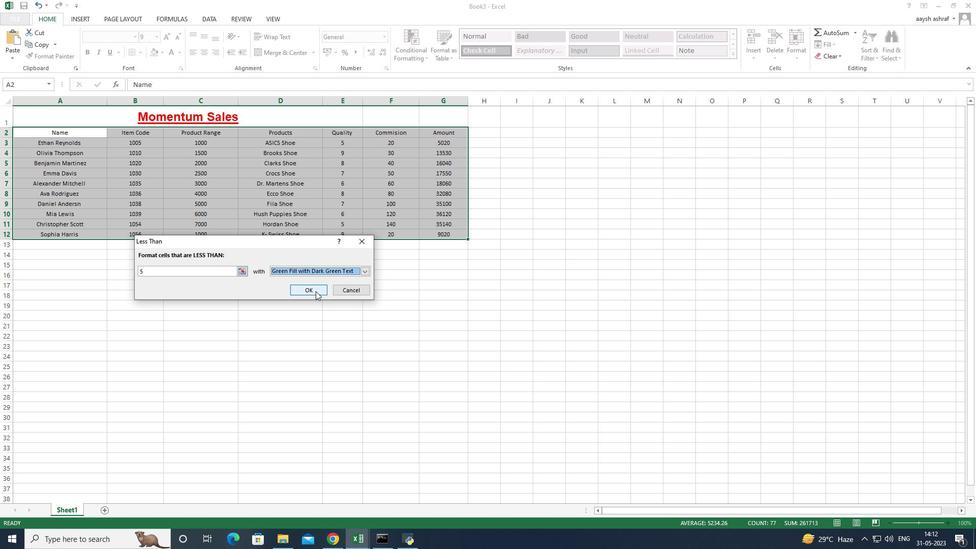 
Action: Mouse moved to (288, 262)
Screenshot: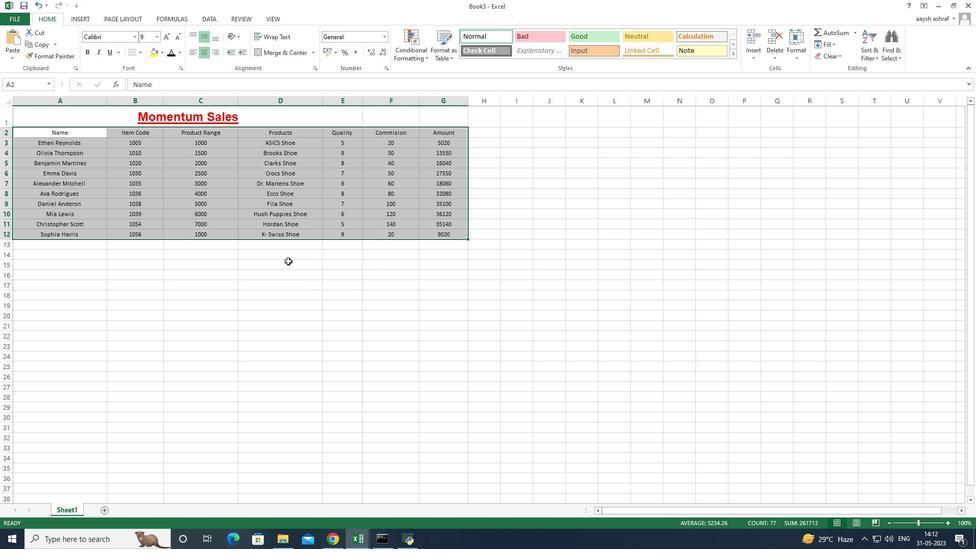 
Action: Mouse pressed left at (288, 262)
Screenshot: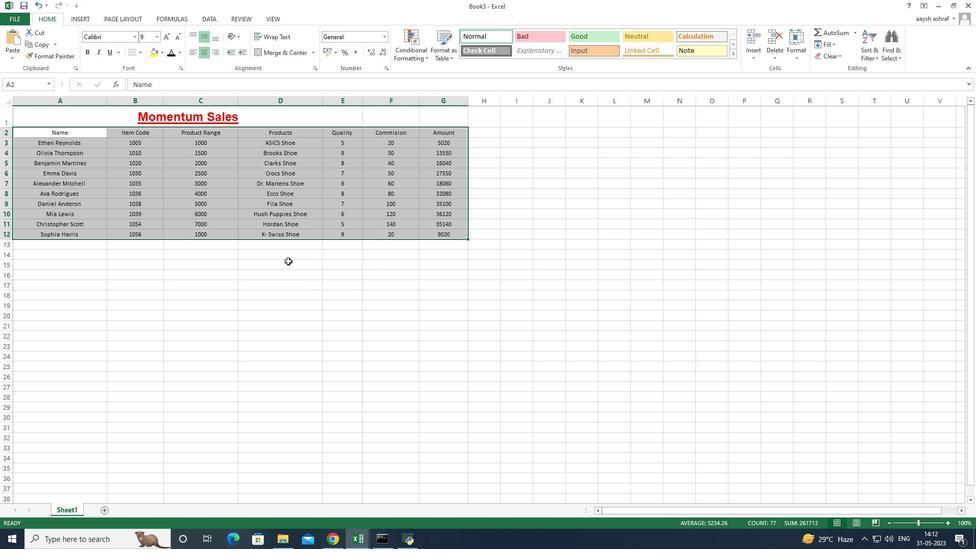 
Action: Mouse moved to (55, 133)
Screenshot: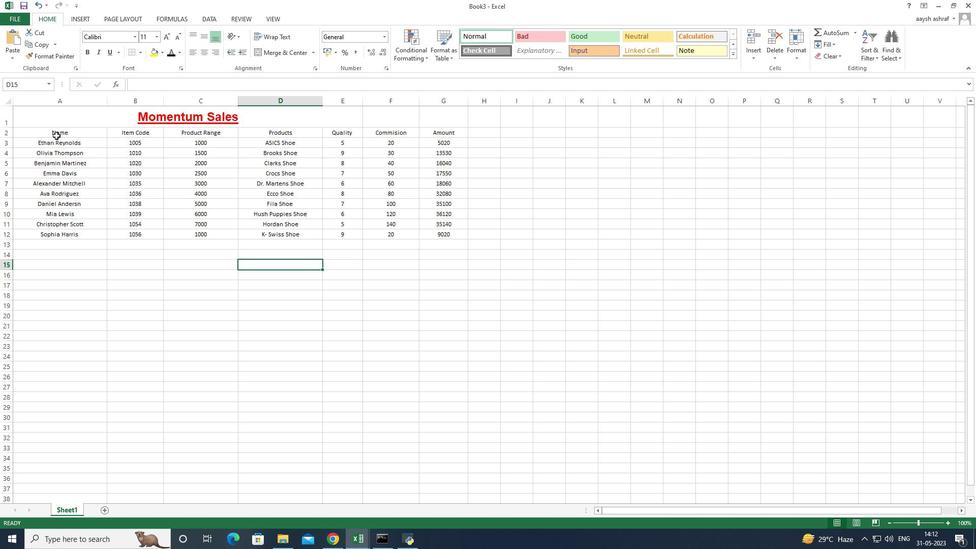 
Action: Mouse pressed left at (55, 133)
Screenshot: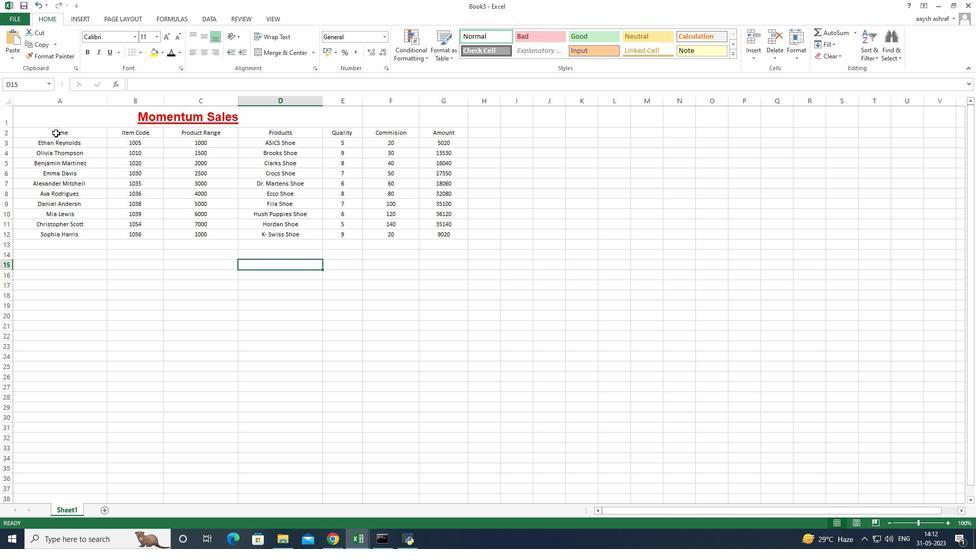 
Action: Mouse moved to (420, 47)
Screenshot: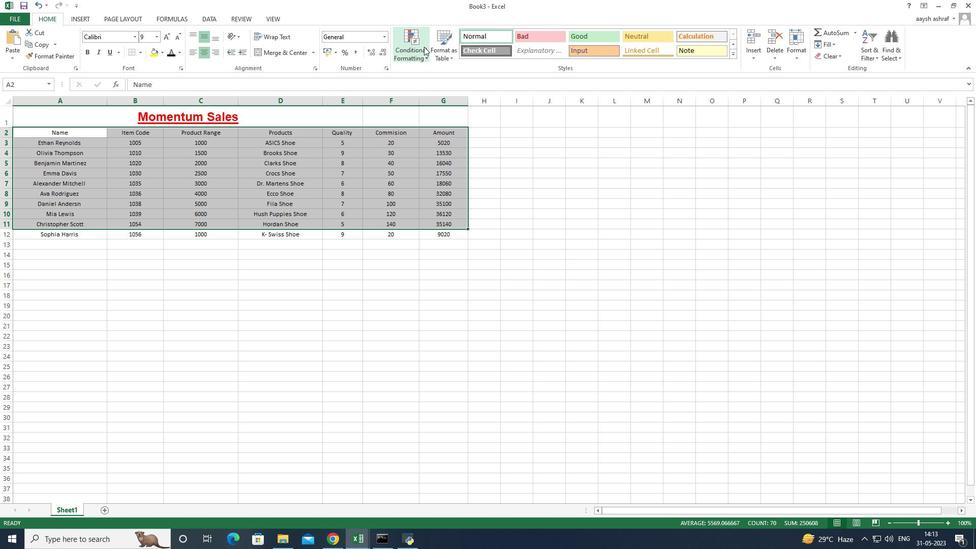 
Action: Mouse pressed left at (420, 47)
Screenshot: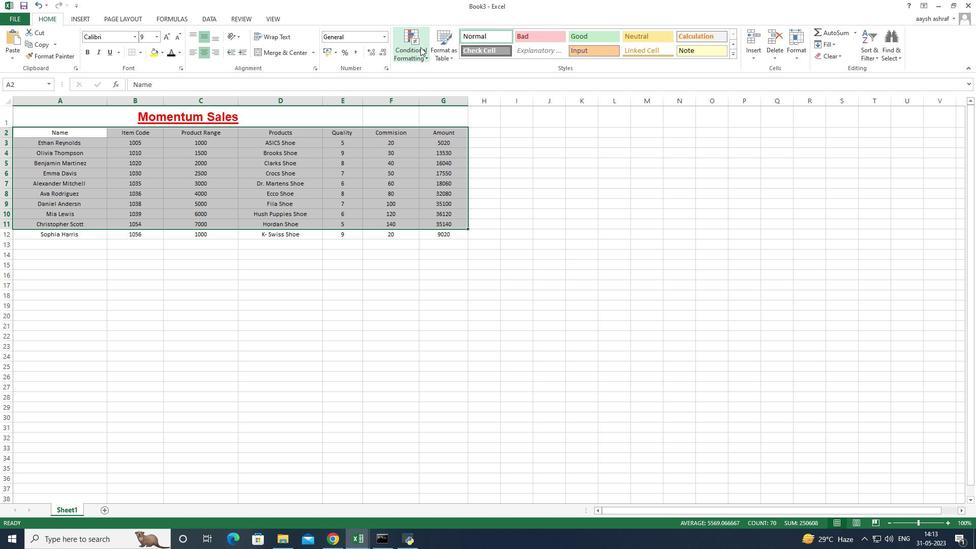 
Action: Mouse moved to (457, 77)
Screenshot: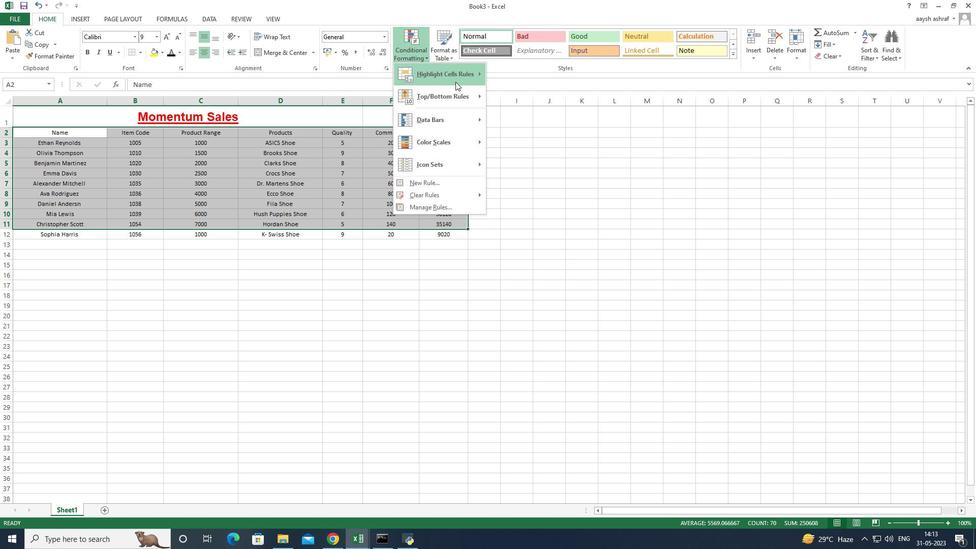 
Action: Mouse pressed left at (457, 77)
Screenshot: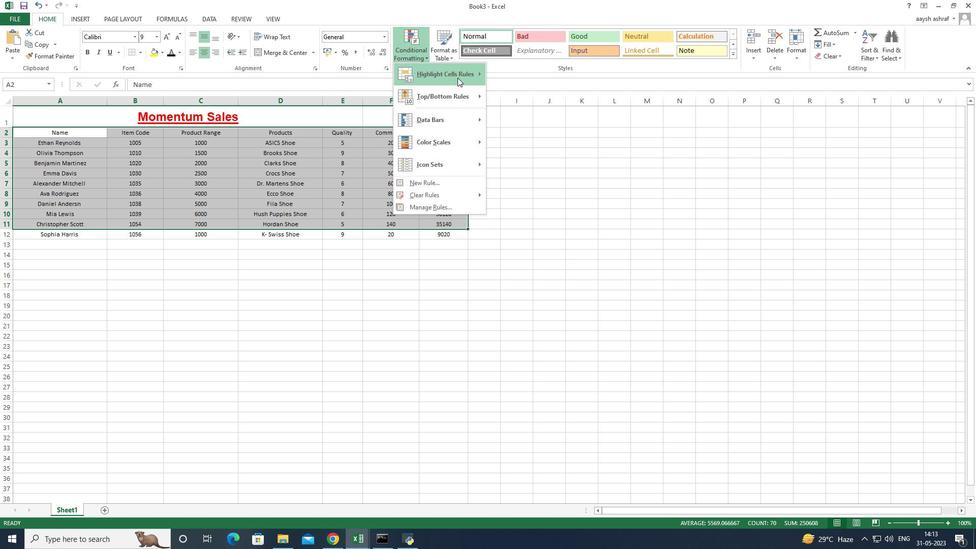 
Action: Mouse moved to (502, 100)
Screenshot: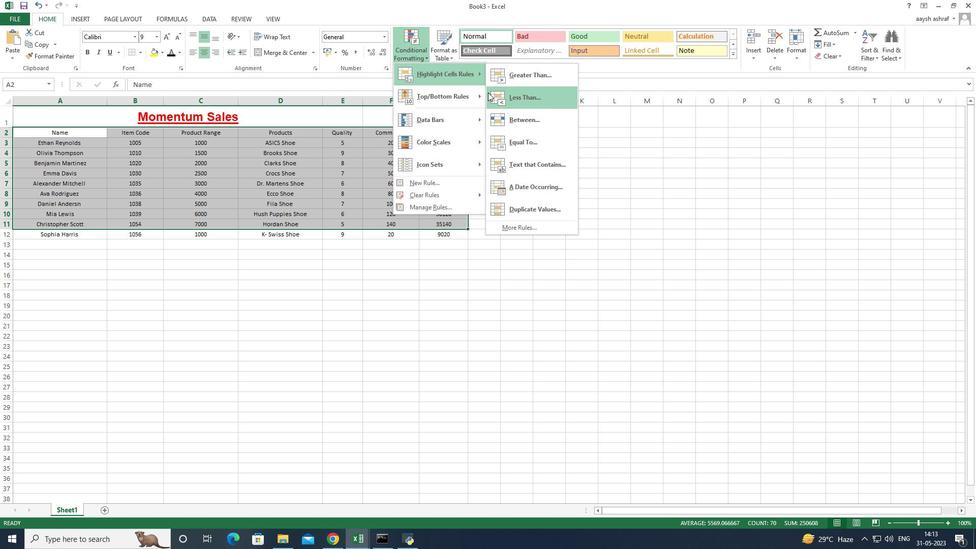 
Action: Mouse pressed left at (502, 100)
Screenshot: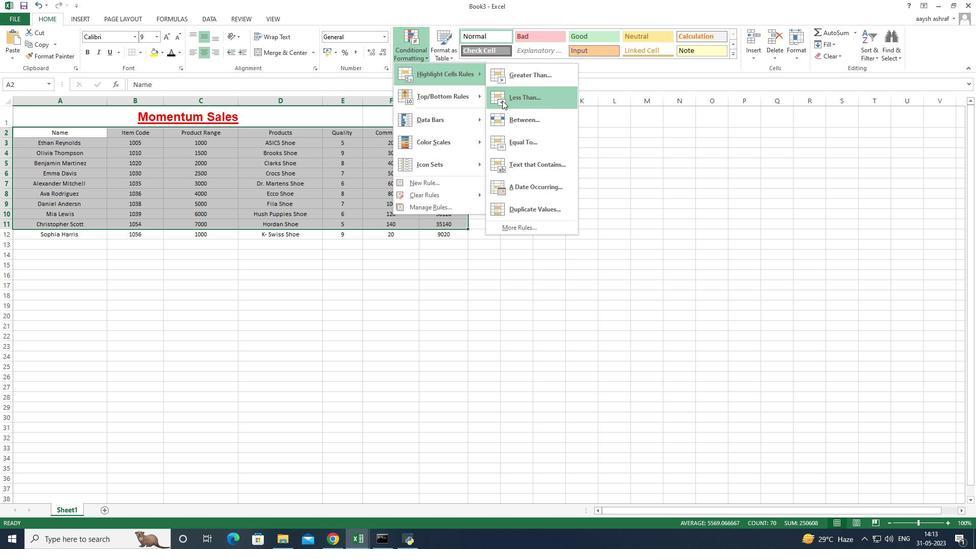 
Action: Mouse moved to (158, 269)
Screenshot: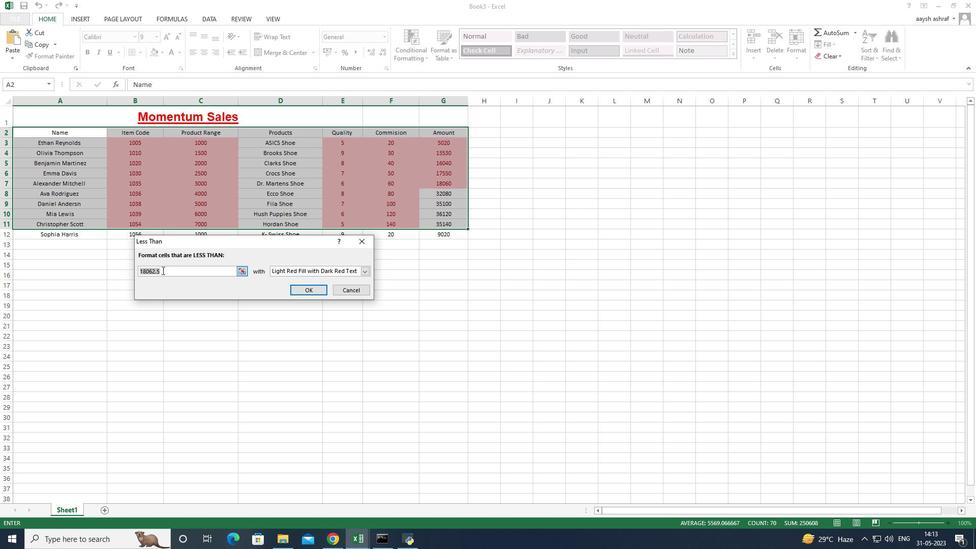 
Action: Mouse pressed left at (158, 269)
Screenshot: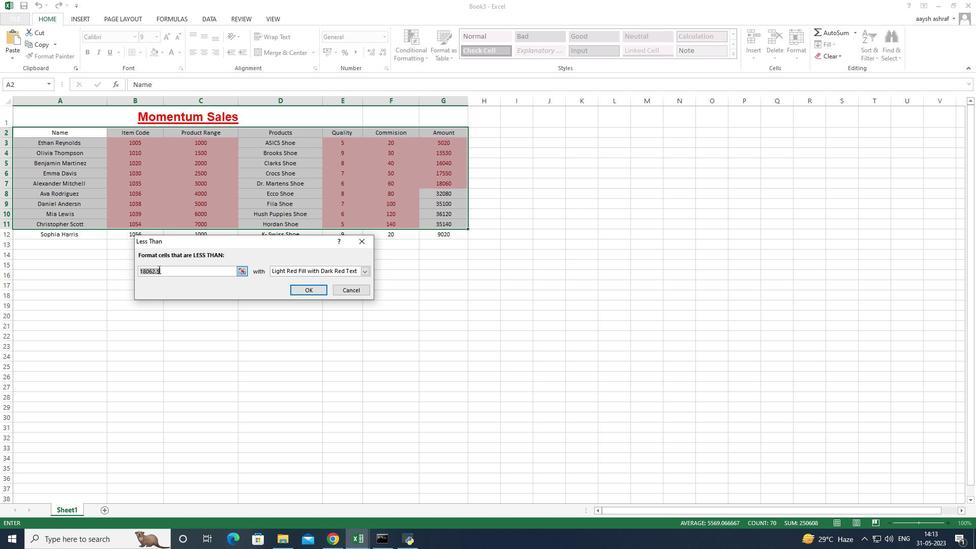 
Action: Mouse moved to (177, 267)
Screenshot: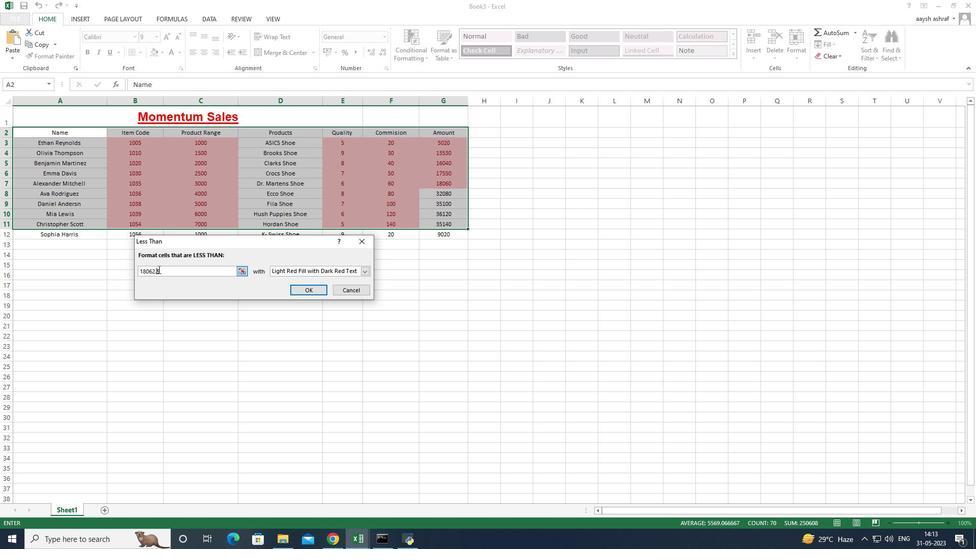 
Action: Key pressed <Key.backspace>
Screenshot: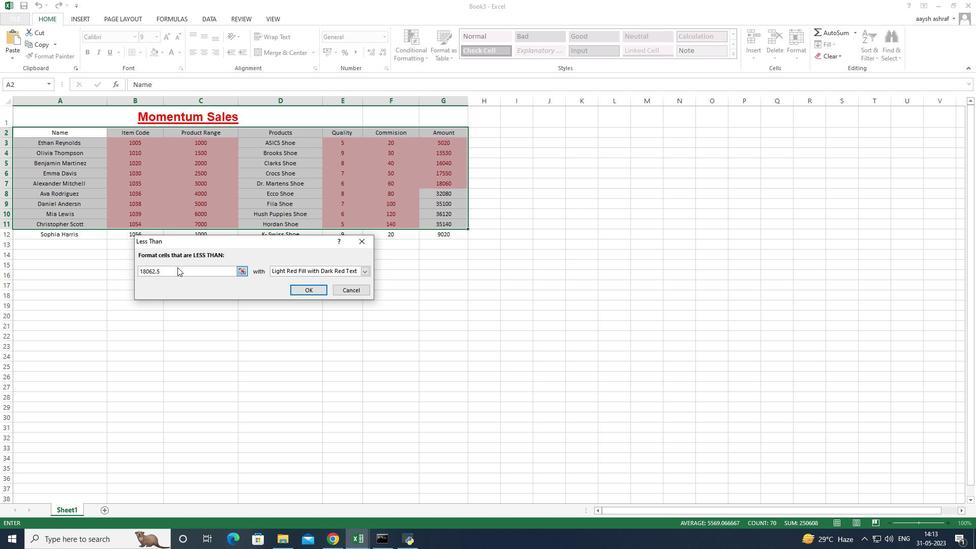 
Action: Mouse moved to (178, 265)
Screenshot: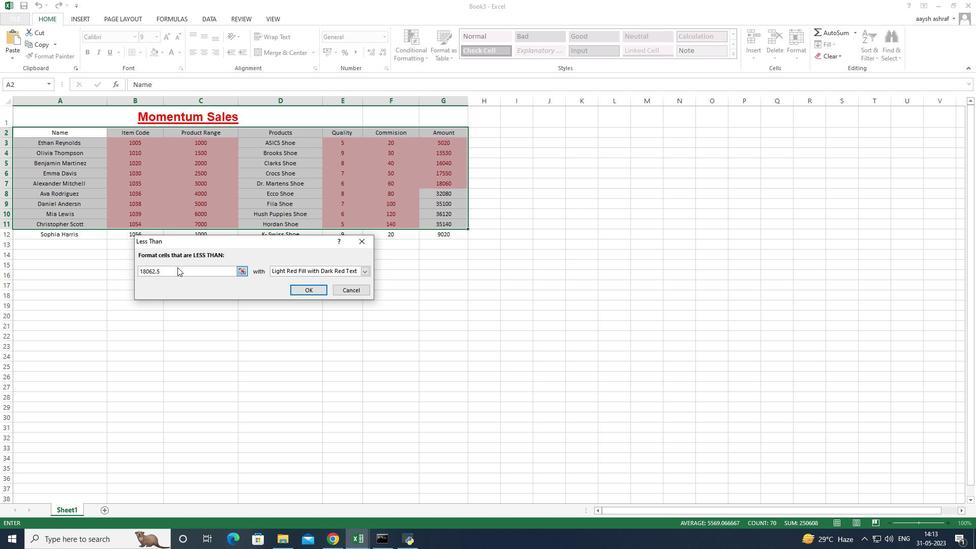 
Action: Key pressed <Key.backspace><Key.backspace><Key.backspace><Key.backspace><Key.backspace><Key.backspace><Key.backspace><Key.backspace><Key.backspace><Key.backspace><Key.backspace>
Screenshot: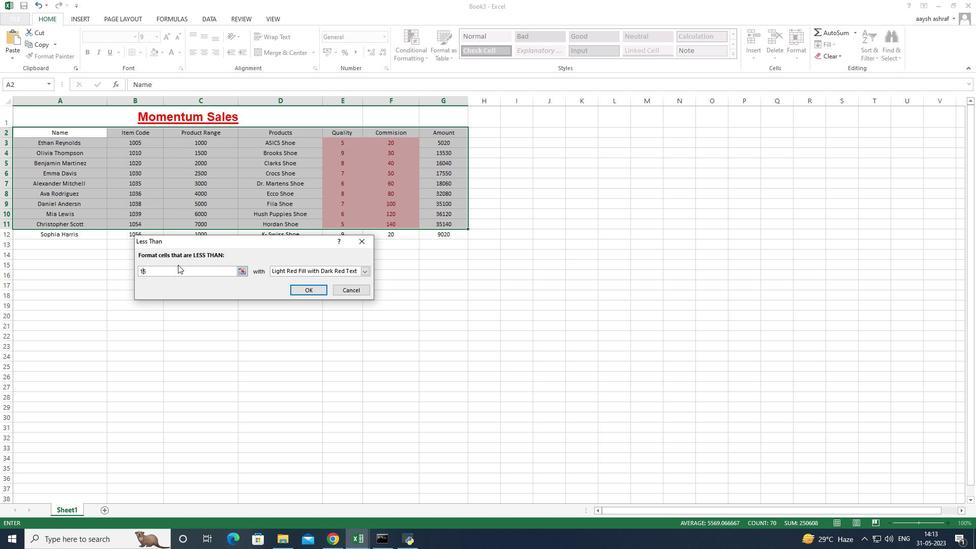 
Action: Mouse moved to (365, 272)
Screenshot: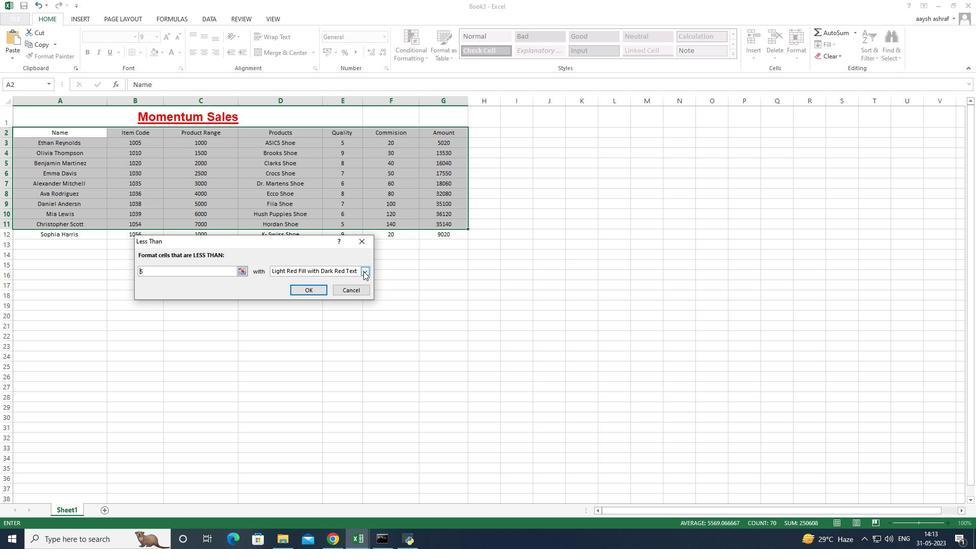 
Action: Mouse pressed left at (365, 272)
Screenshot: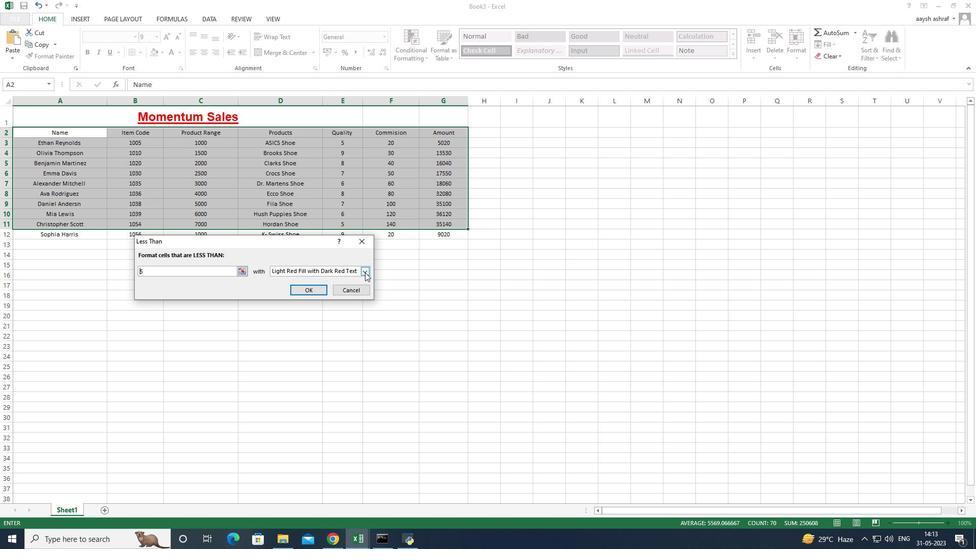 
Action: Mouse moved to (314, 294)
Screenshot: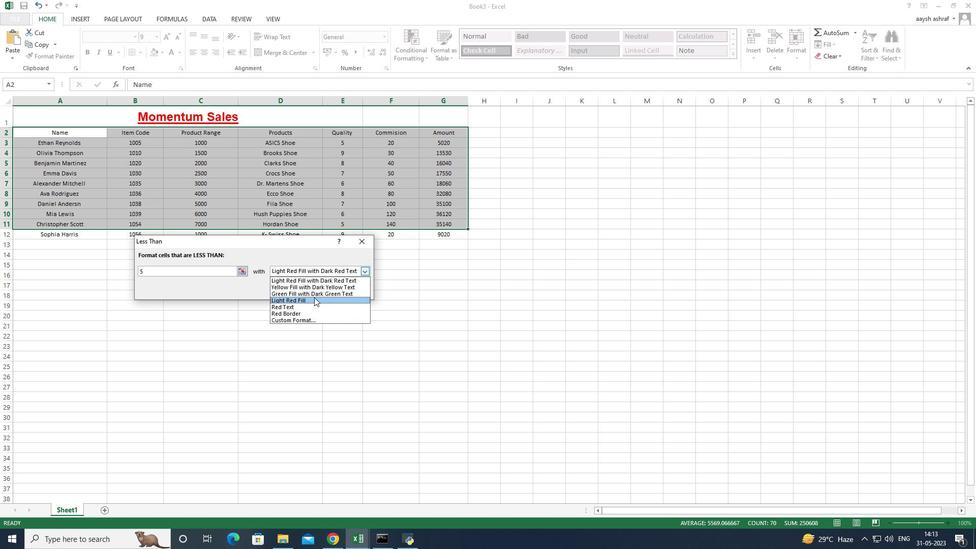 
Action: Mouse pressed left at (314, 294)
Screenshot: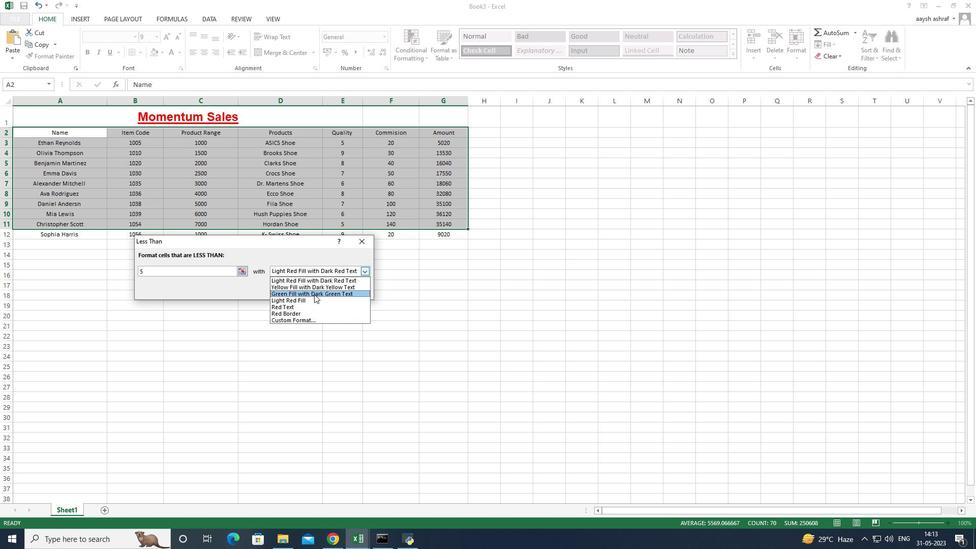
Action: Mouse moved to (314, 290)
Screenshot: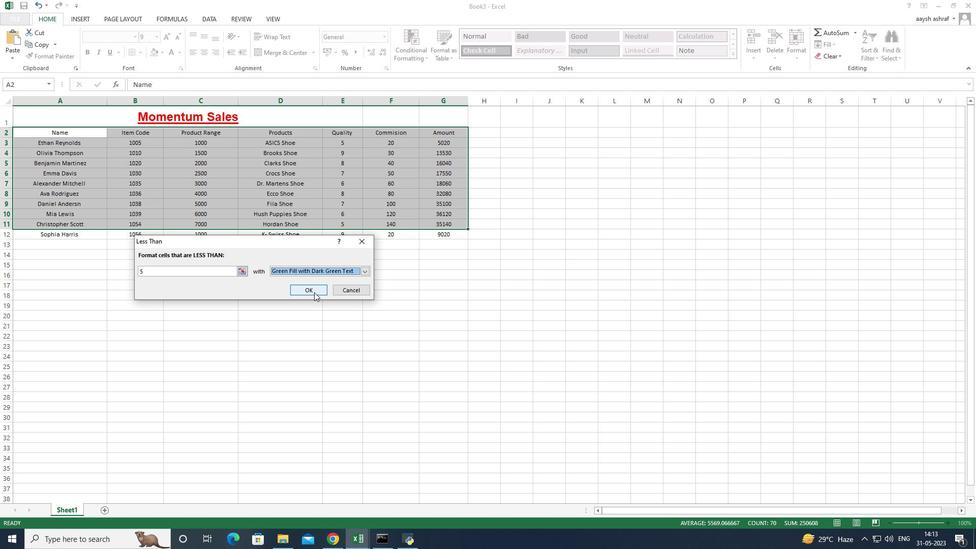 
Action: Mouse pressed left at (314, 290)
Screenshot: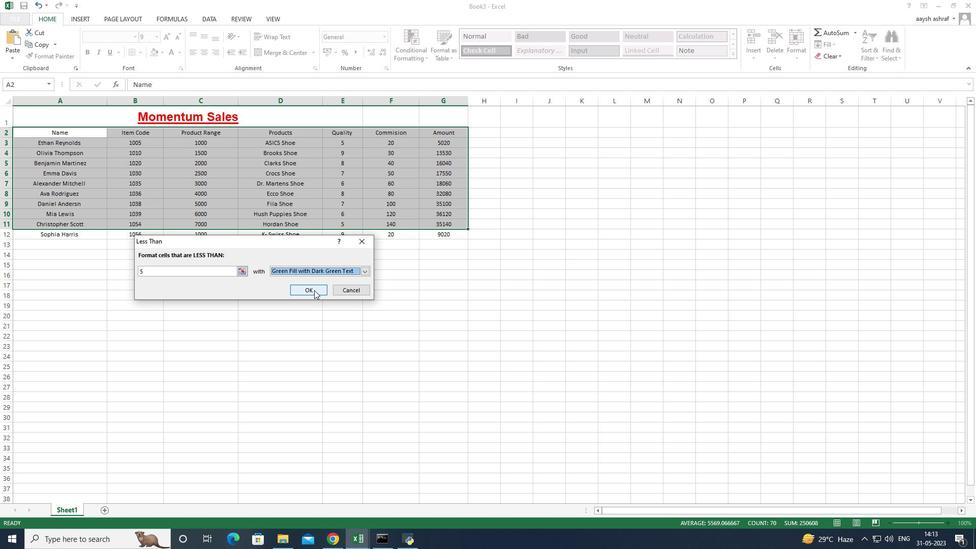 
Action: Mouse pressed left at (314, 290)
Screenshot: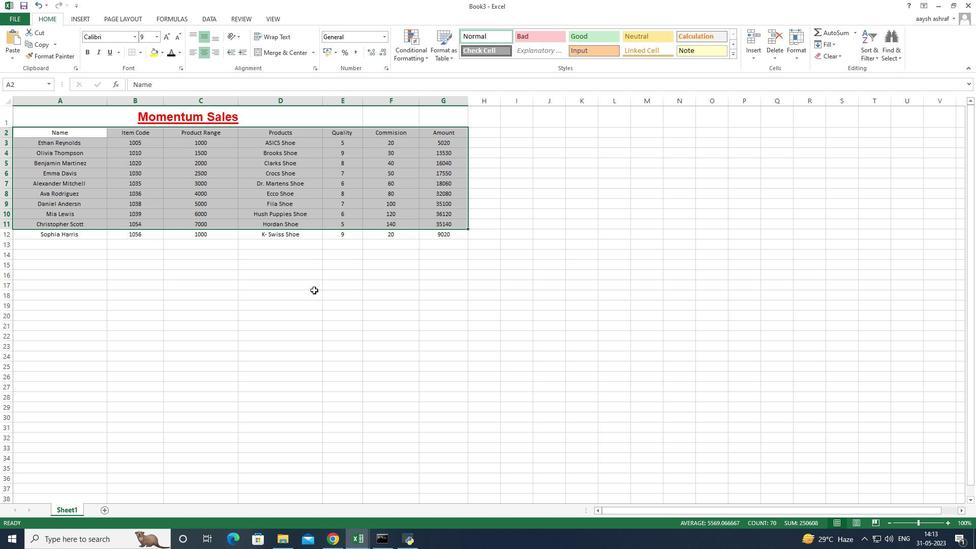 
Action: Mouse moved to (46, 332)
Screenshot: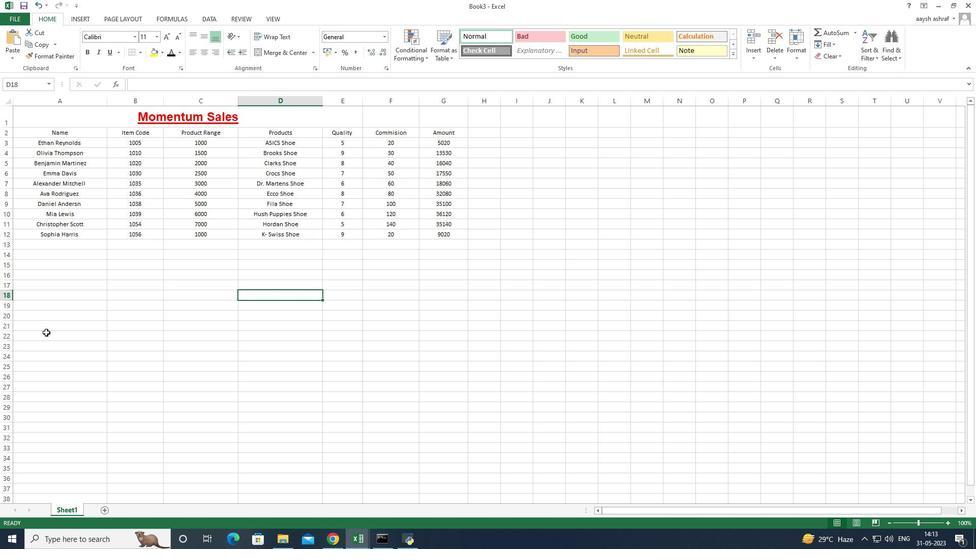 
